 Task: Navigate from Sacramento to Lake Tahoe with real-time traffic updates.
Action: Mouse moved to (198, 65)
Screenshot: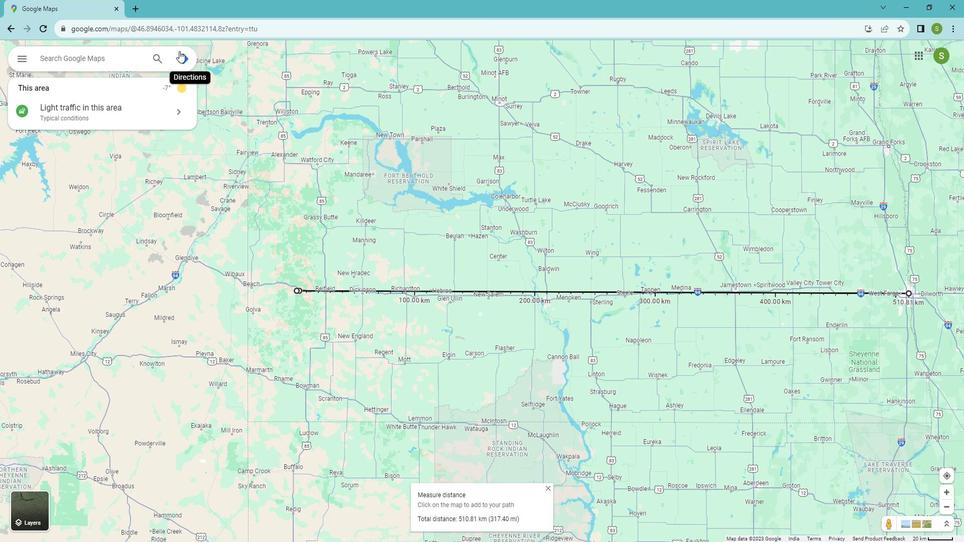 
Action: Mouse pressed left at (198, 65)
Screenshot: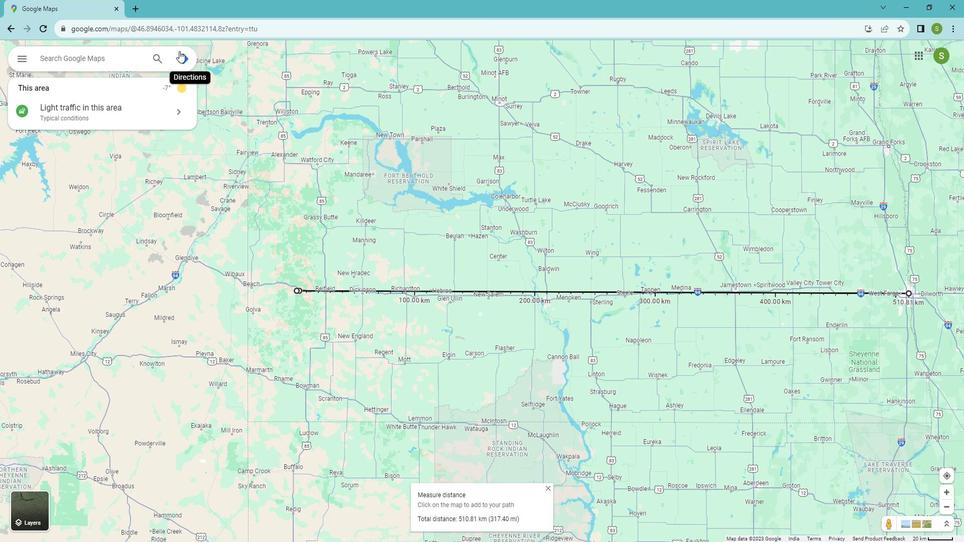 
Action: Mouse moved to (145, 104)
Screenshot: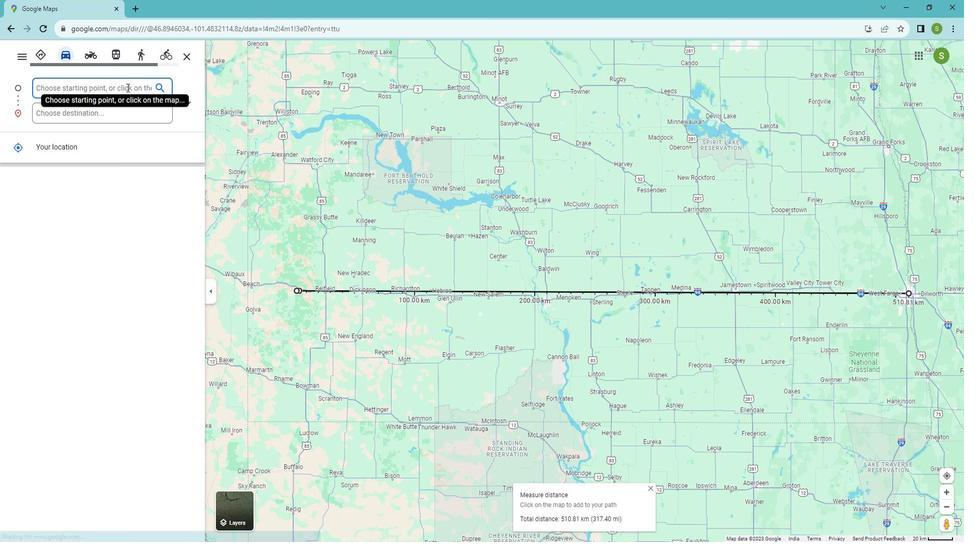 
Action: Mouse pressed left at (145, 104)
Screenshot: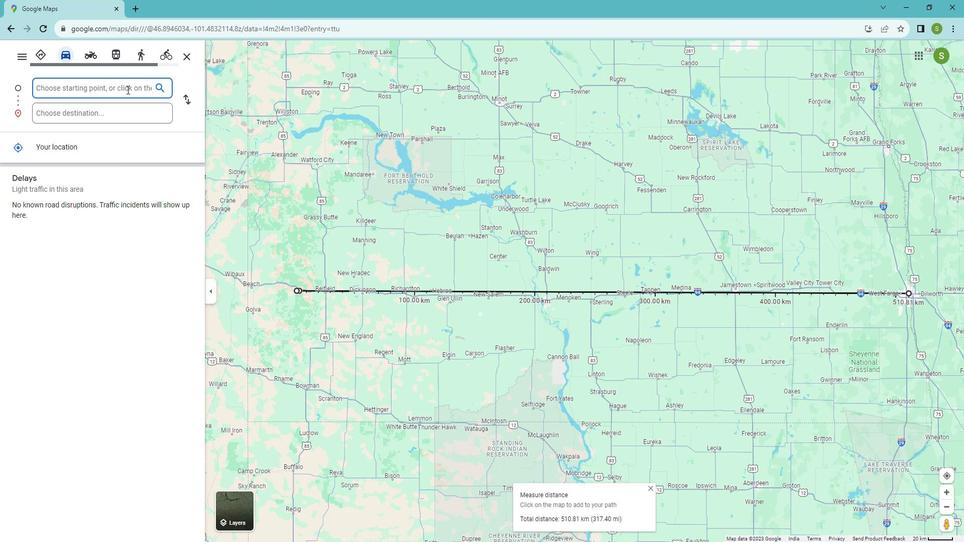 
Action: Key pressed <Key.shift><Key.shift>Sacramento
Screenshot: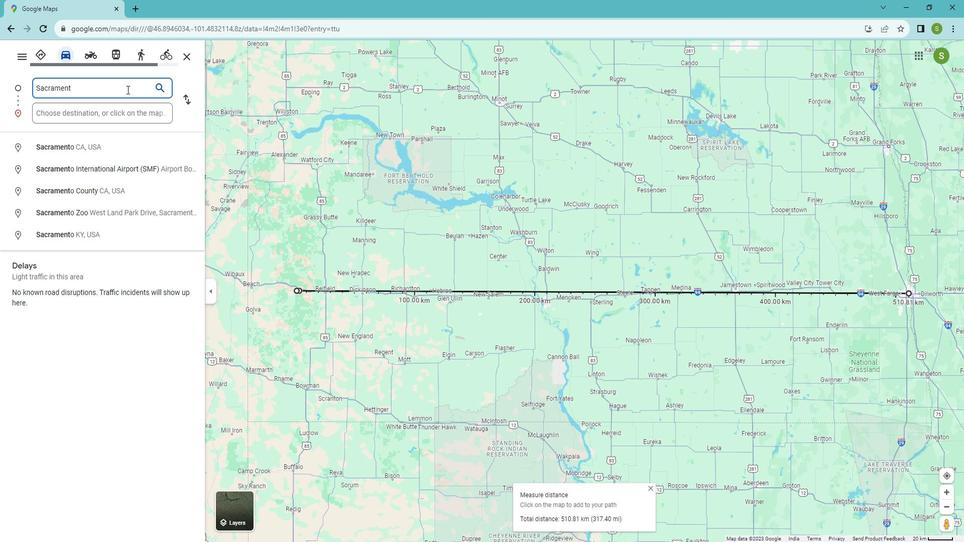 
Action: Mouse moved to (130, 125)
Screenshot: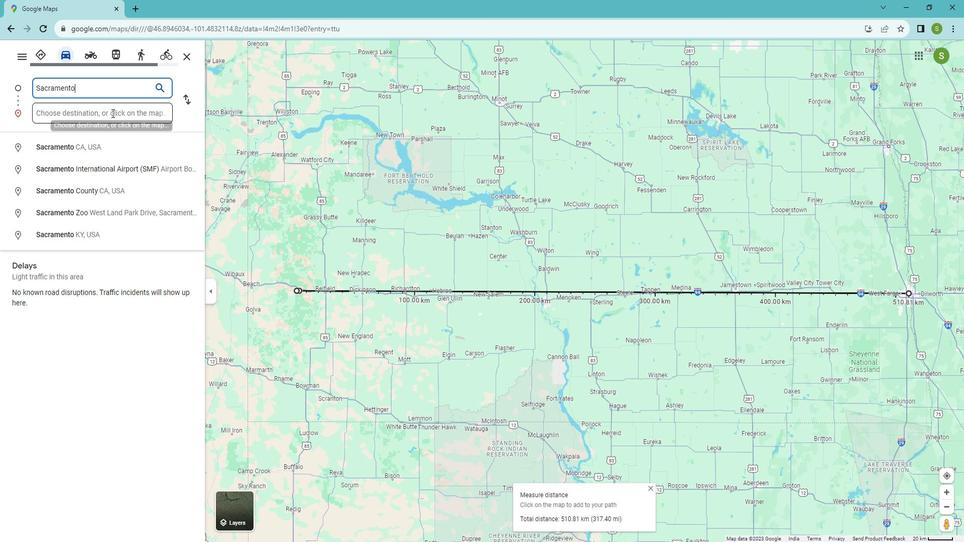 
Action: Mouse pressed left at (130, 125)
Screenshot: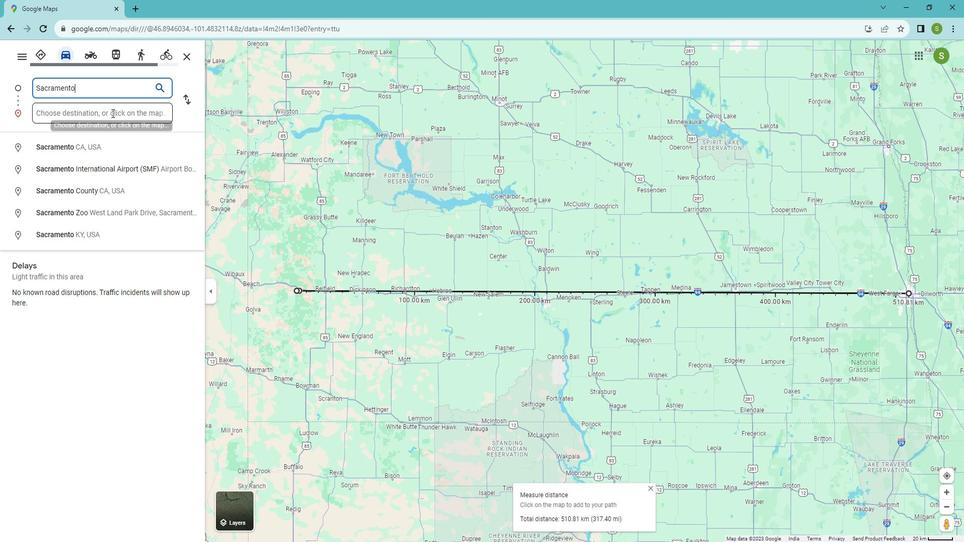 
Action: Key pressed <Key.shift>Lake<Key.space><Key.shift>Tahoe<Key.space>with<Key.space>real-time<Key.backspace><Key.backspace><Key.backspace><Key.backspace><Key.backspace><Key.backspace><Key.backspace><Key.backspace><Key.backspace><Key.backspace><Key.backspace><Key.backspace><Key.backspace><Key.backspace><Key.backspace><Key.enter>
Screenshot: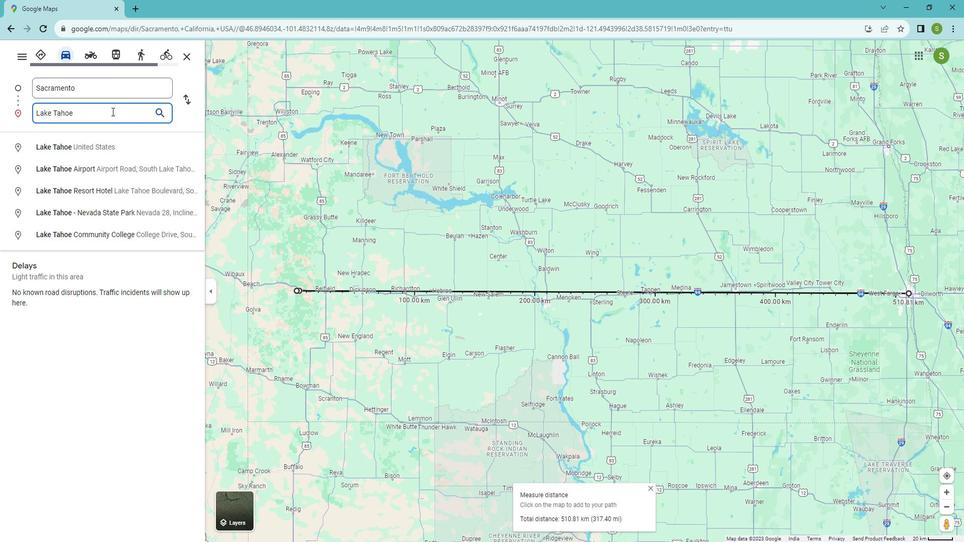 
Action: Mouse moved to (324, 510)
Screenshot: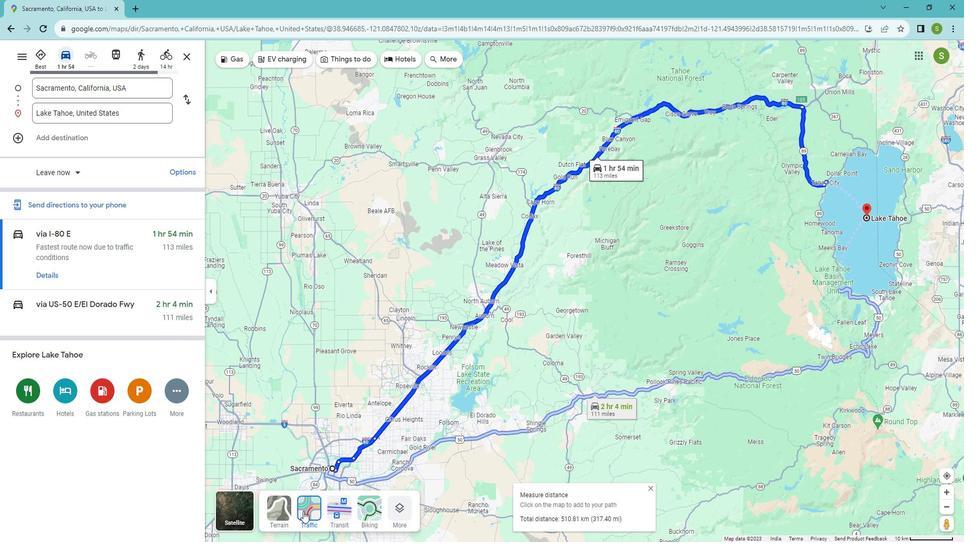 
Action: Mouse pressed left at (324, 510)
Screenshot: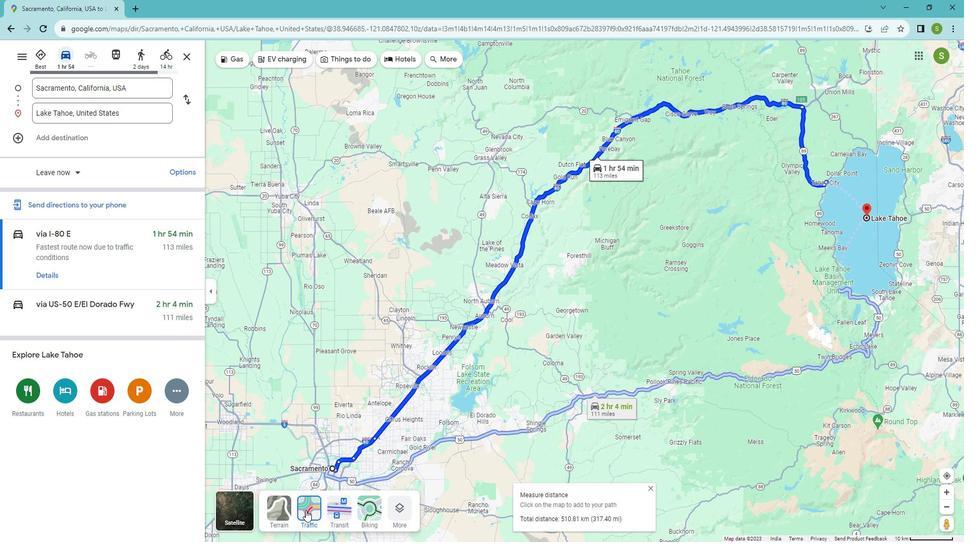 
Action: Mouse moved to (565, 473)
Screenshot: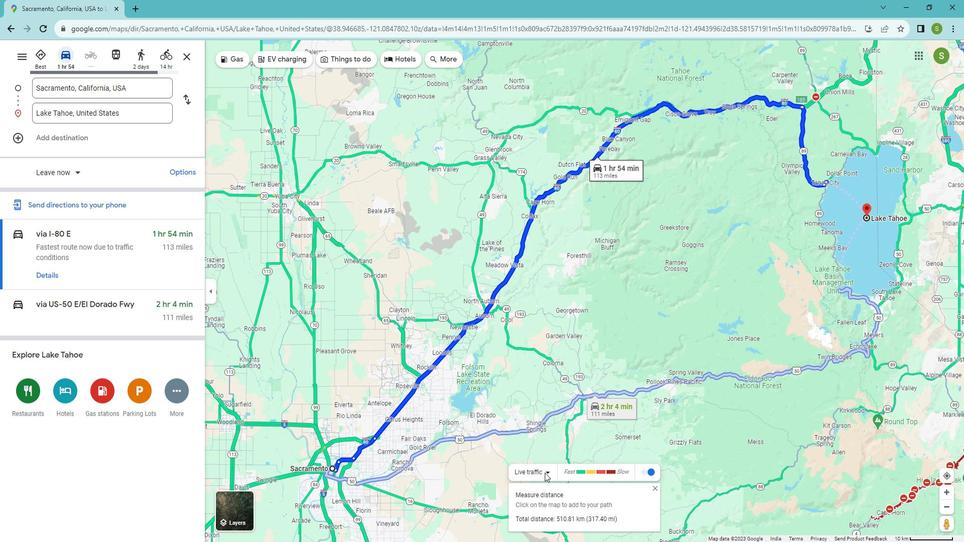 
Action: Mouse pressed left at (565, 473)
Screenshot: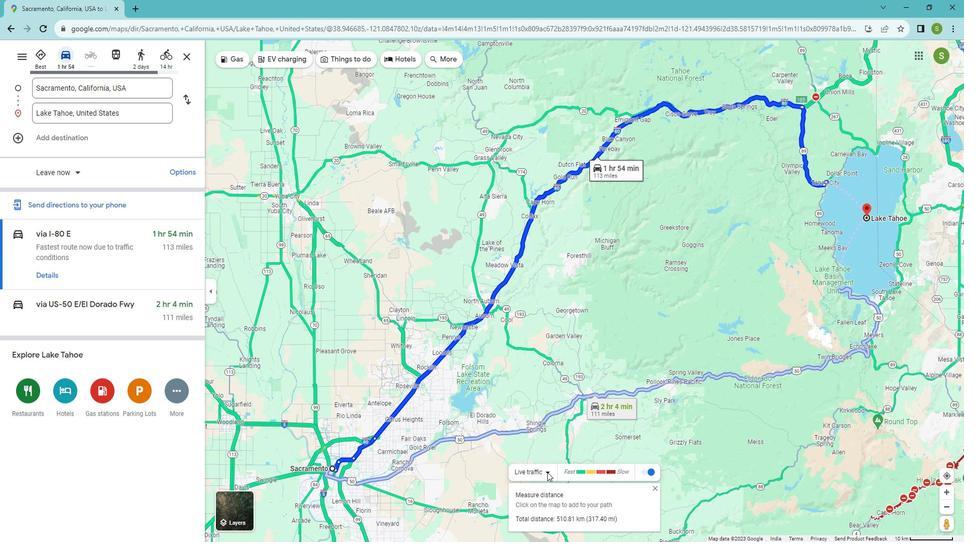 
Action: Mouse moved to (566, 484)
Screenshot: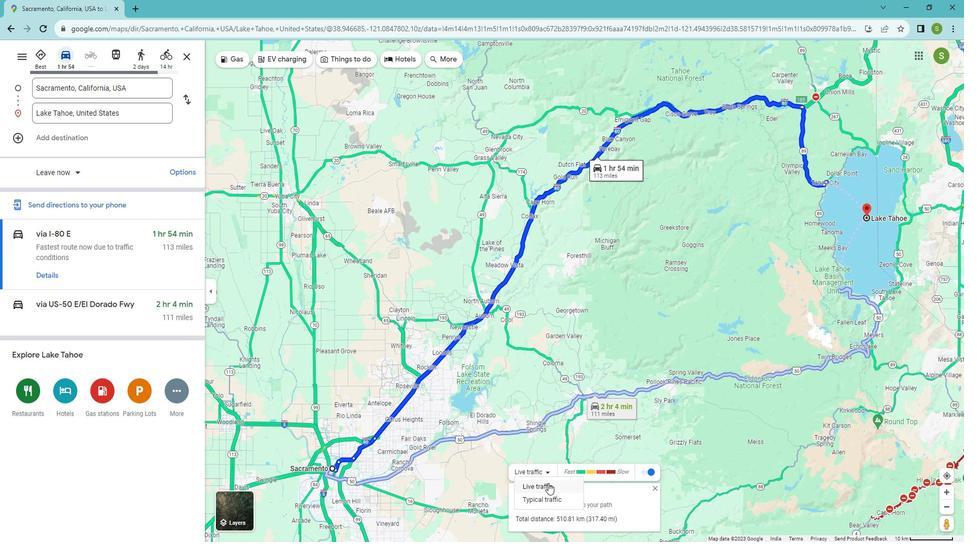 
Action: Mouse pressed left at (566, 484)
Screenshot: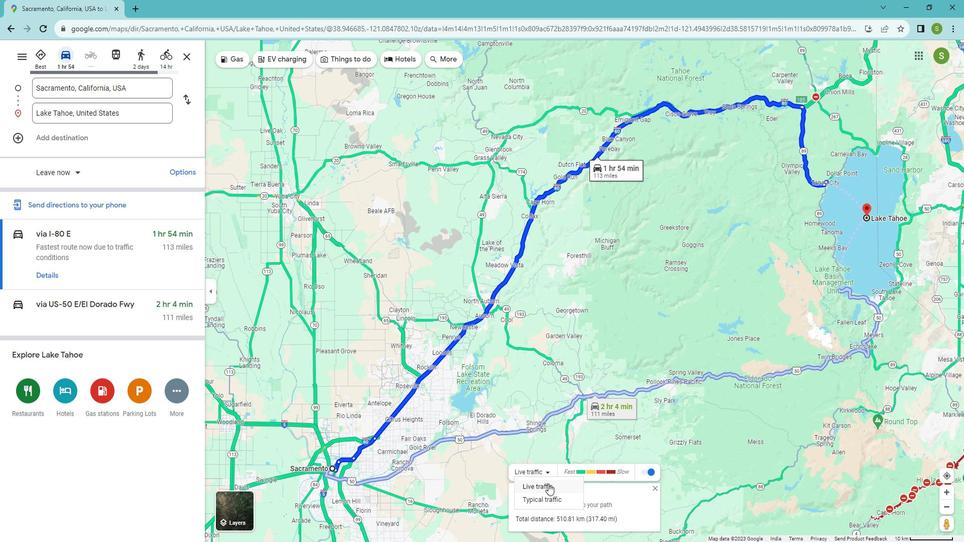 
Action: Mouse moved to (524, 339)
Screenshot: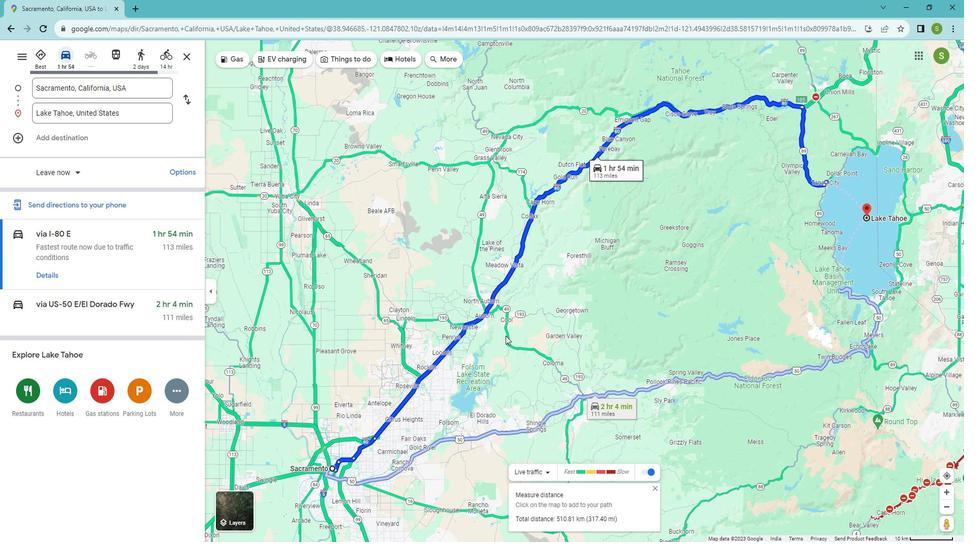 
Action: Mouse pressed left at (524, 339)
Screenshot: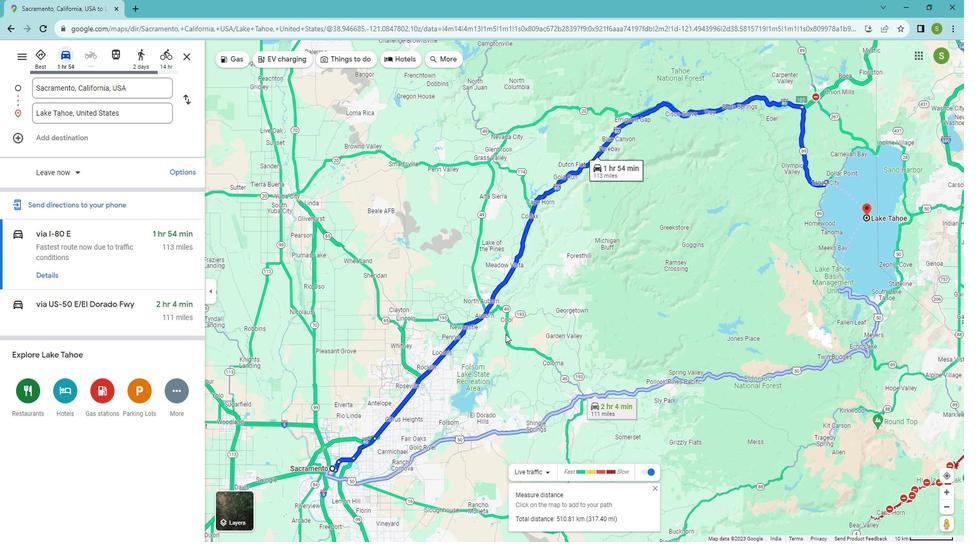 
Action: Mouse moved to (477, 330)
Screenshot: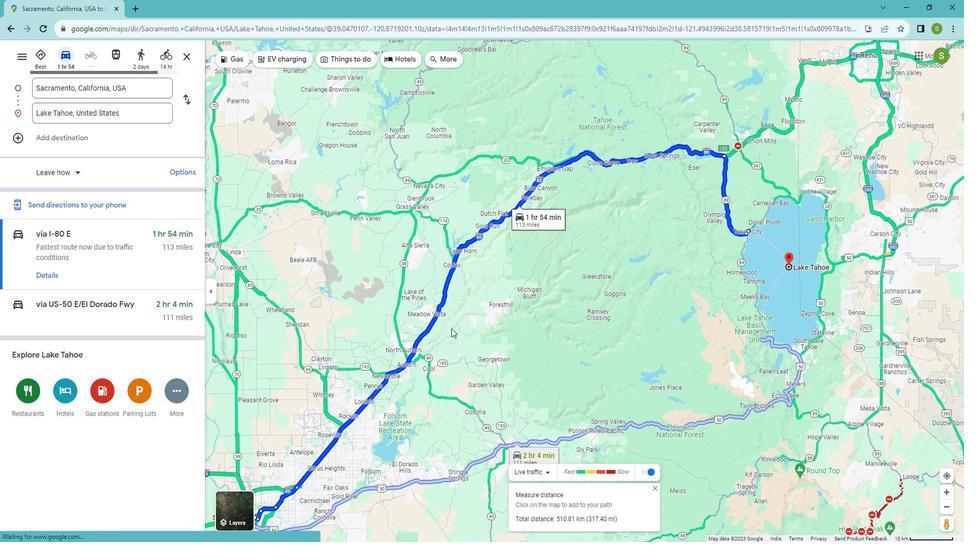 
Action: Mouse pressed left at (477, 330)
Screenshot: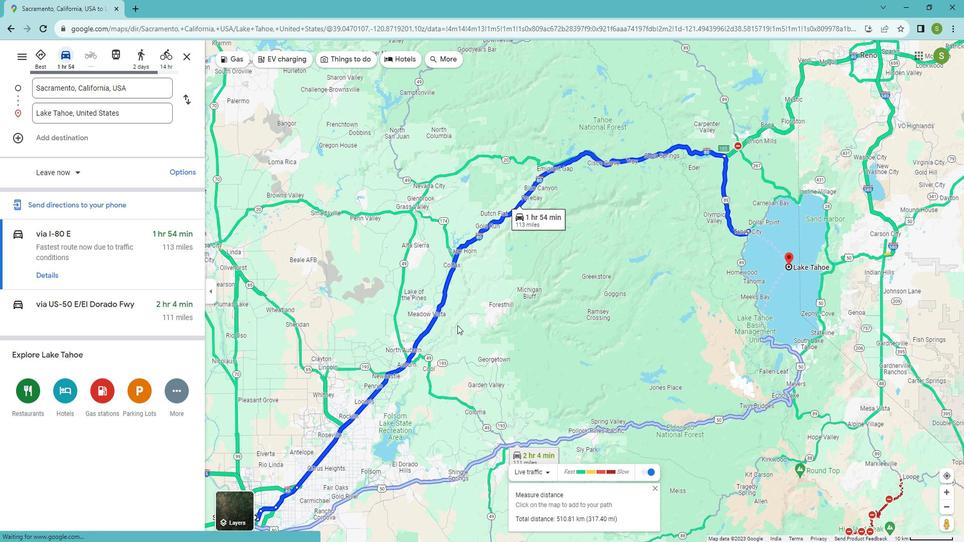
Action: Mouse moved to (439, 232)
Screenshot: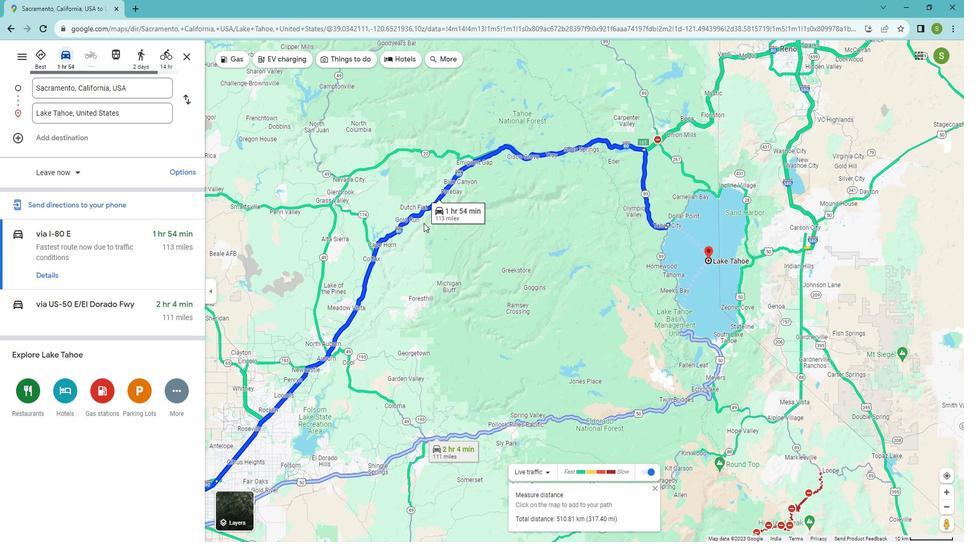 
Action: Mouse pressed right at (439, 232)
Screenshot: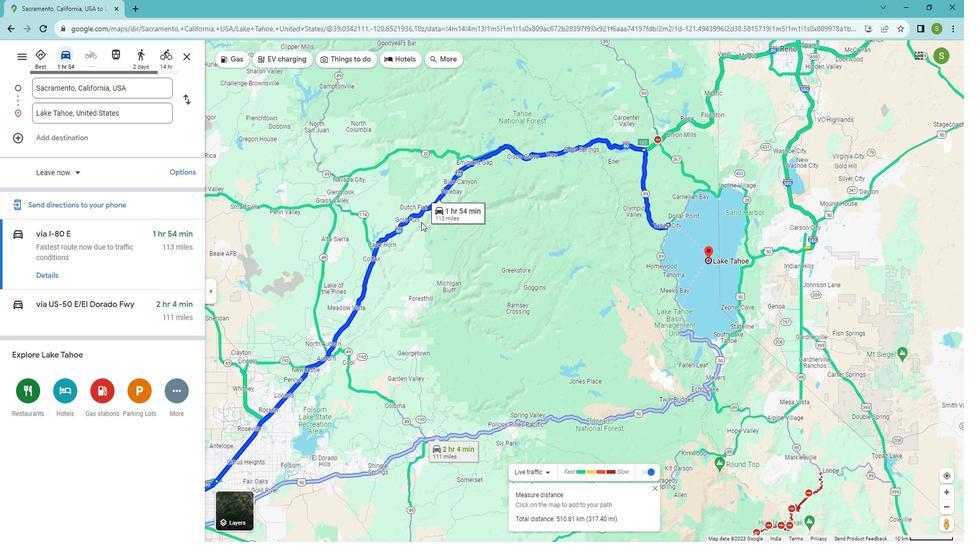 
Action: Mouse moved to (463, 329)
Screenshot: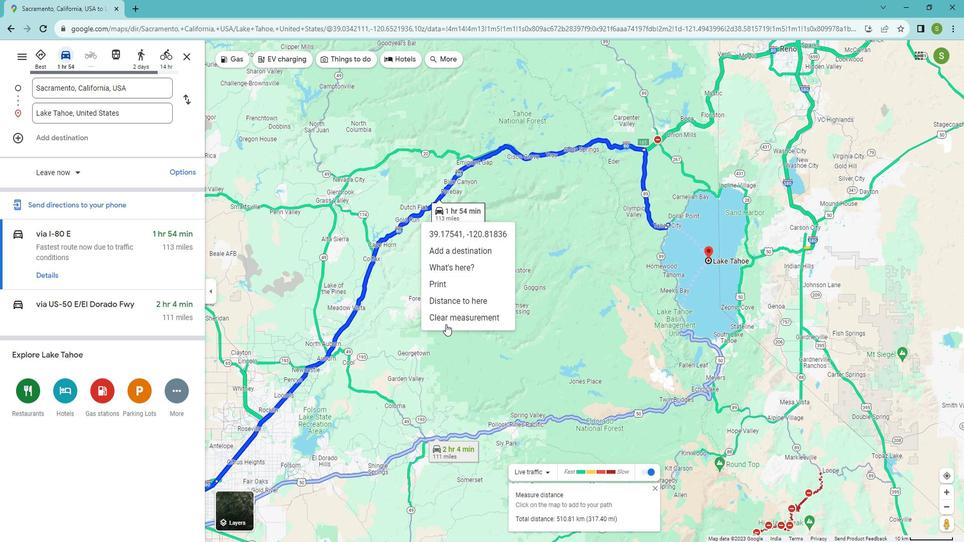 
Action: Mouse pressed left at (463, 329)
Screenshot: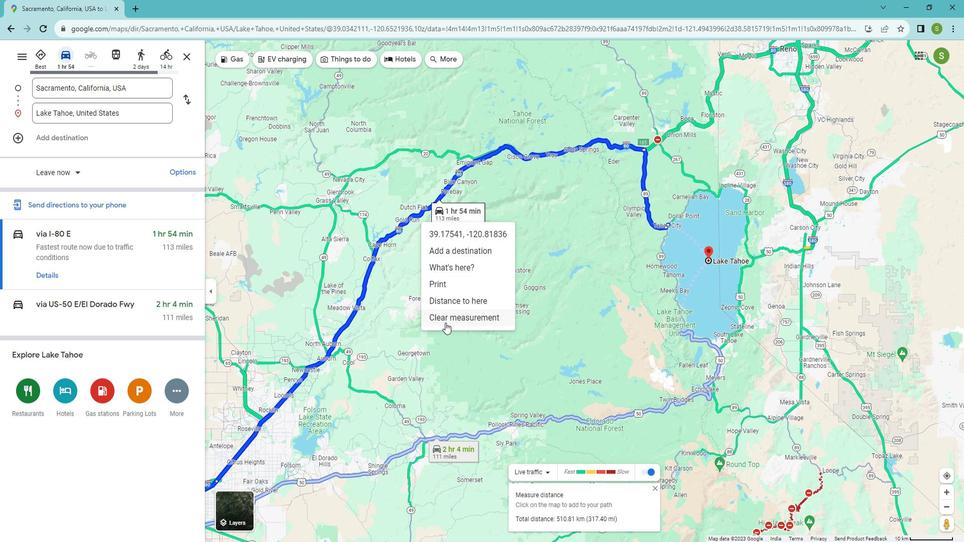 
Action: Mouse moved to (418, 252)
Screenshot: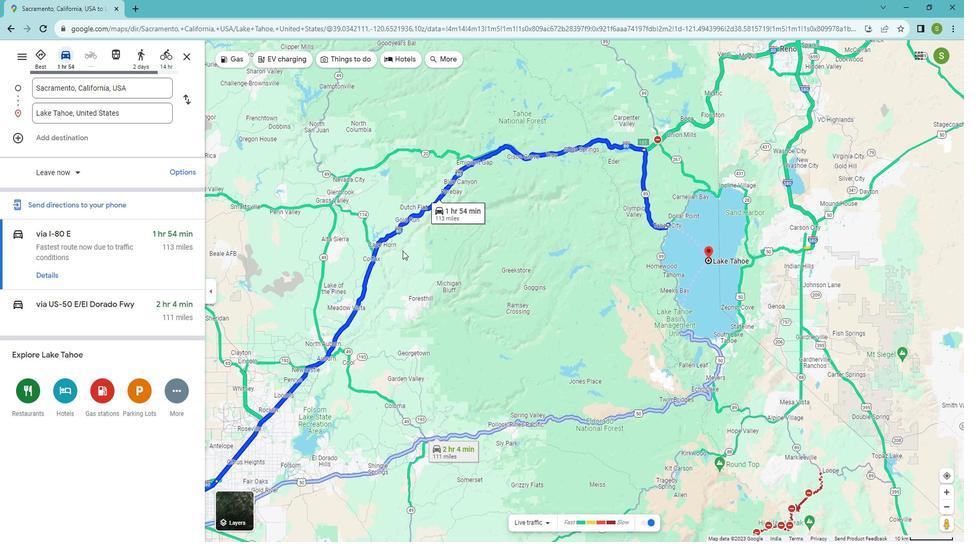
Action: Mouse pressed left at (418, 252)
Screenshot: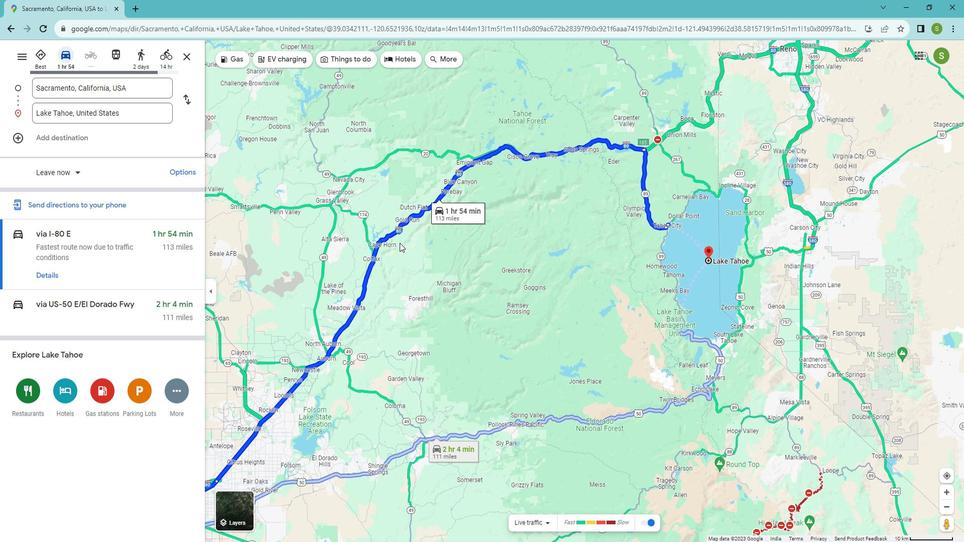 
Action: Mouse moved to (565, 521)
Screenshot: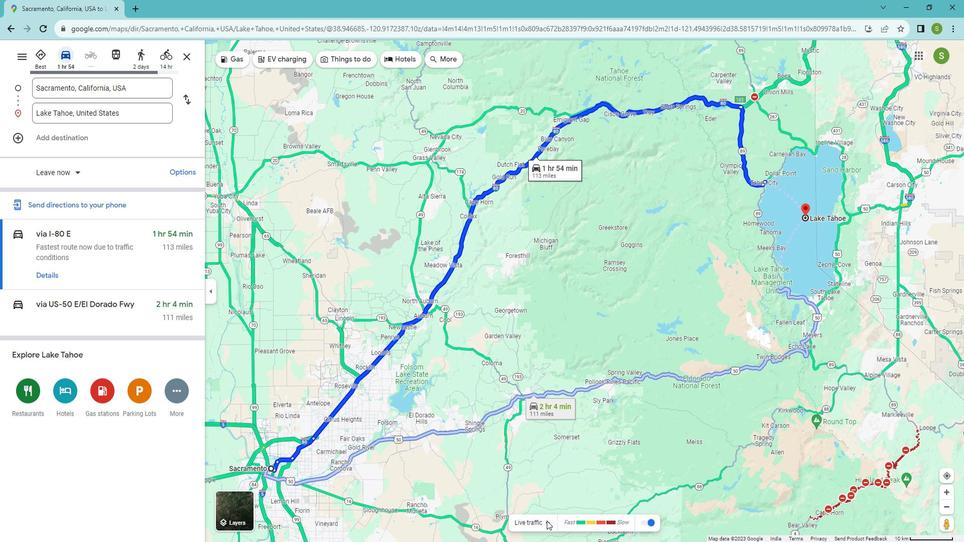 
Action: Mouse pressed left at (565, 521)
Screenshot: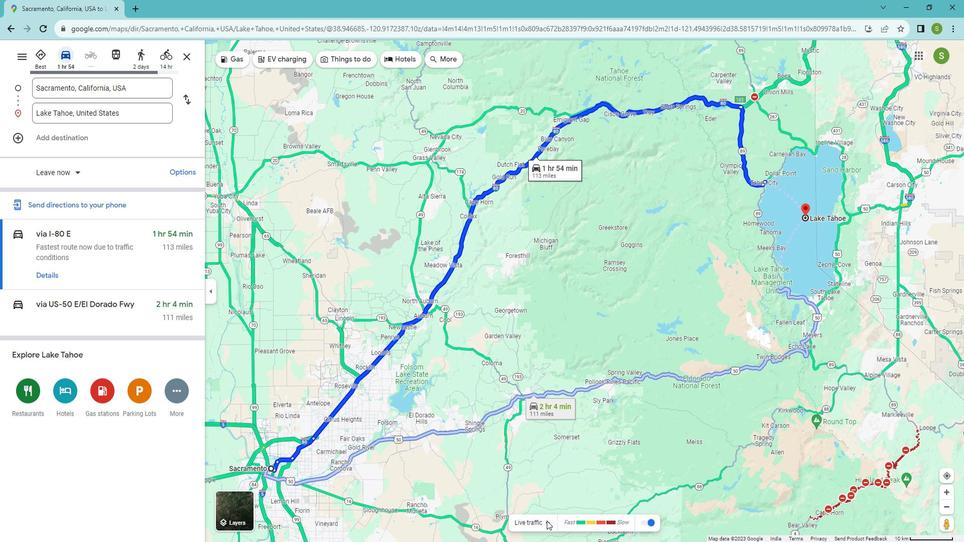 
Action: Mouse moved to (565, 506)
Screenshot: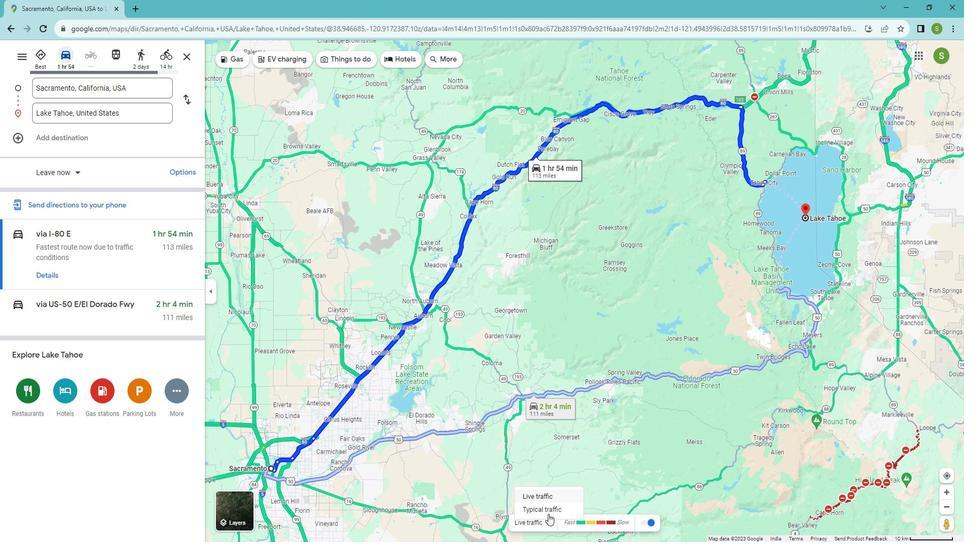 
Action: Mouse pressed left at (565, 506)
Screenshot: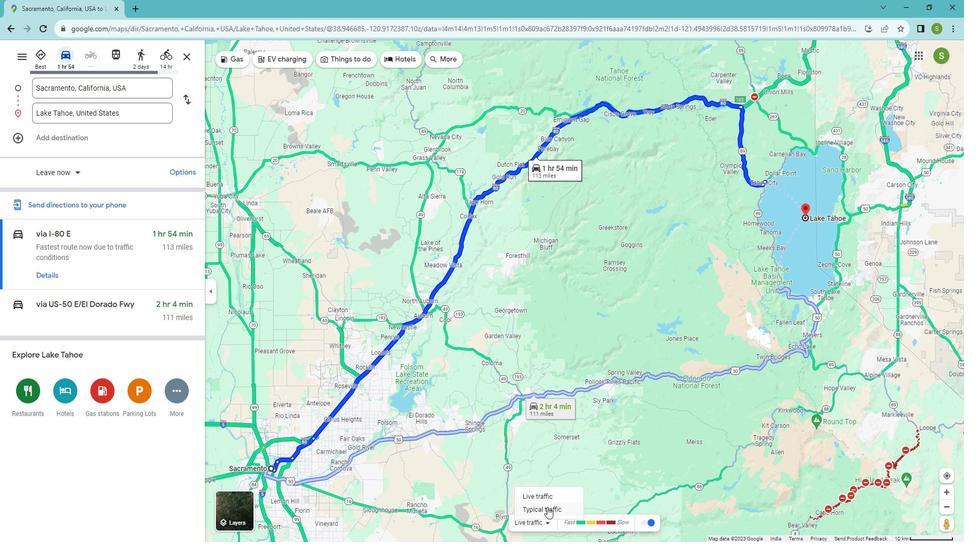 
Action: Mouse moved to (488, 297)
Screenshot: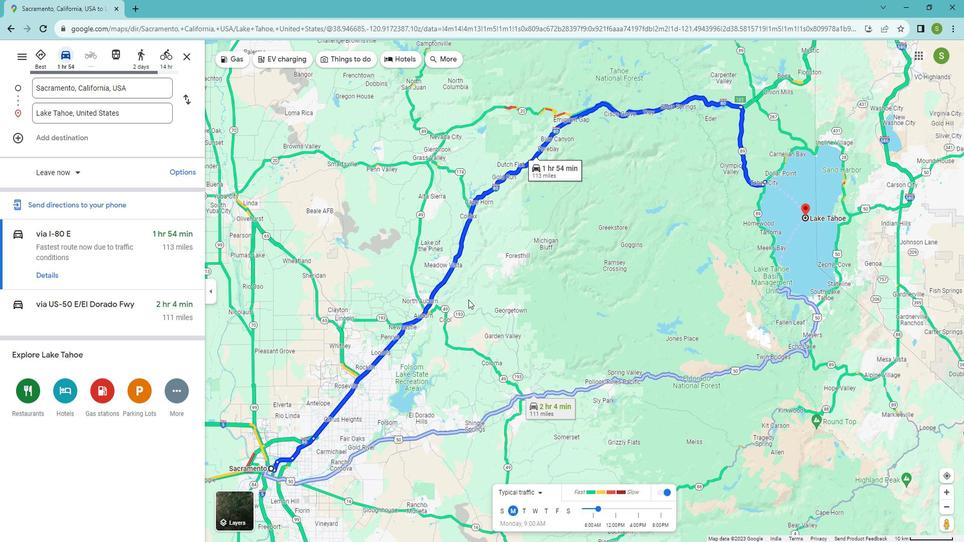 
Action: Mouse pressed left at (488, 297)
Screenshot: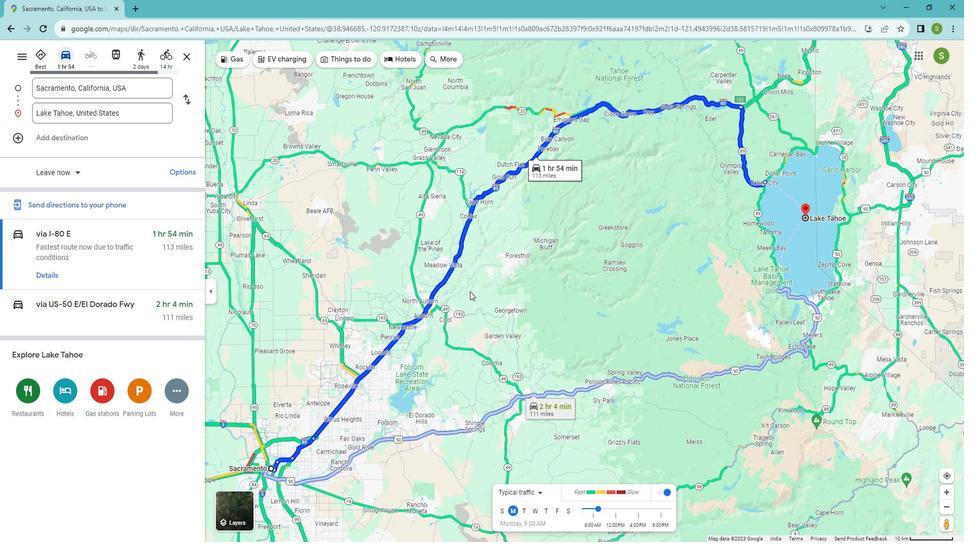 
Action: Mouse moved to (455, 361)
Screenshot: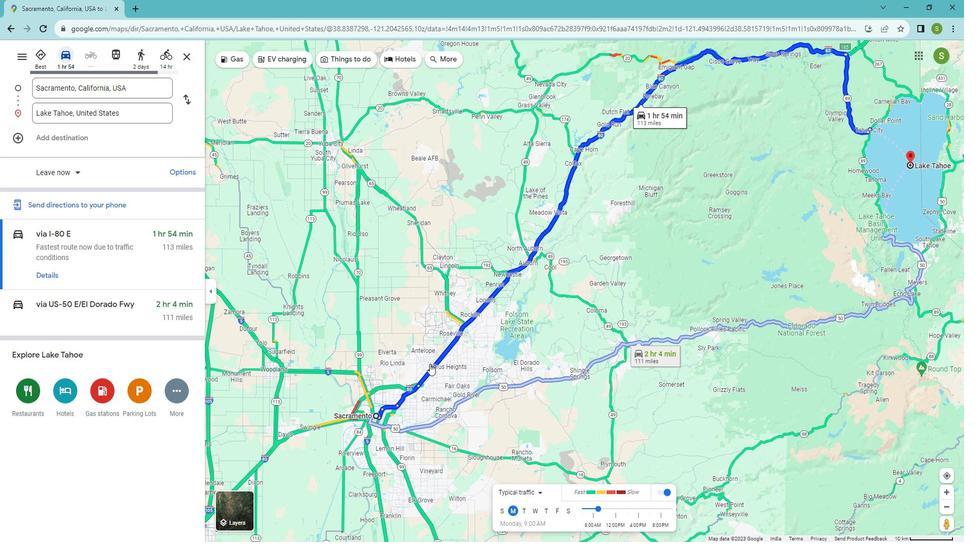 
Action: Mouse pressed left at (455, 361)
Screenshot: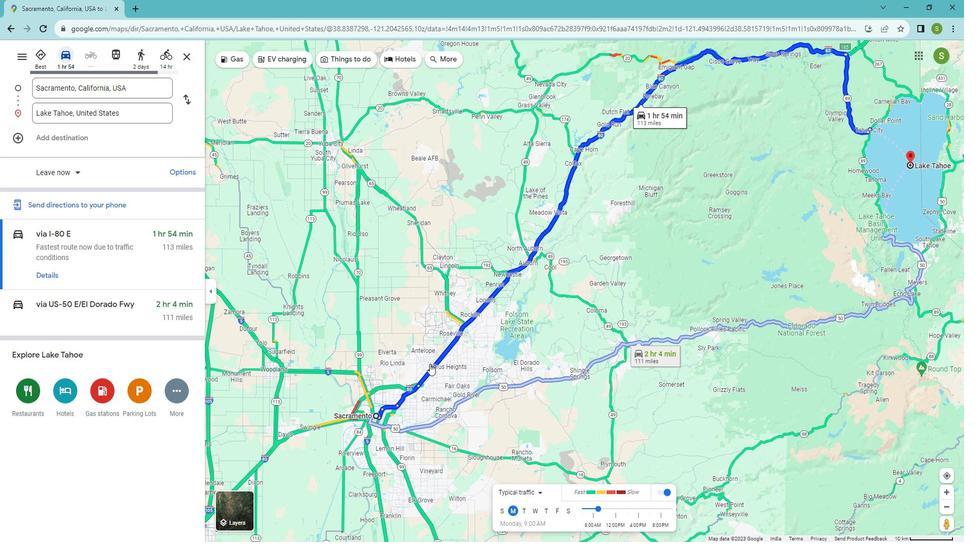 
Action: Mouse moved to (59, 281)
Screenshot: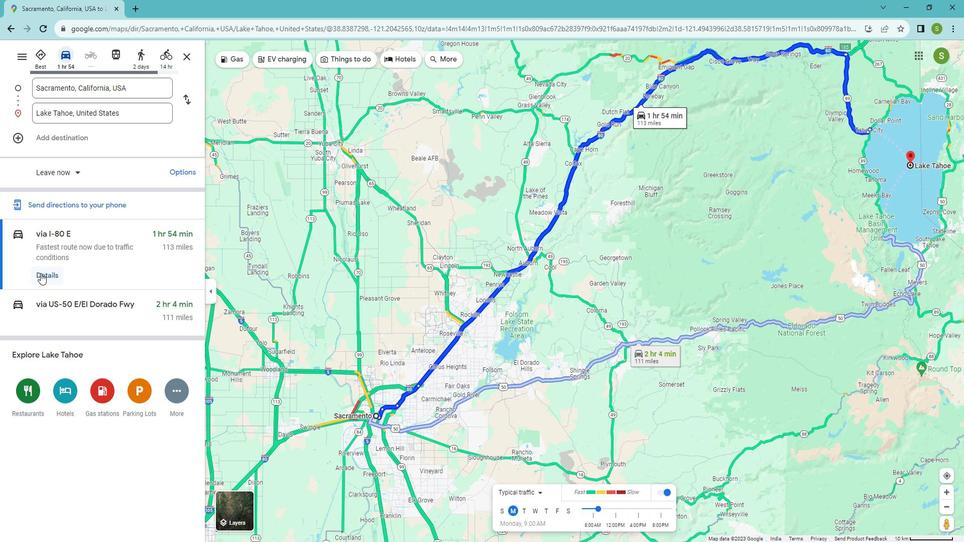 
Action: Mouse pressed left at (59, 281)
Screenshot: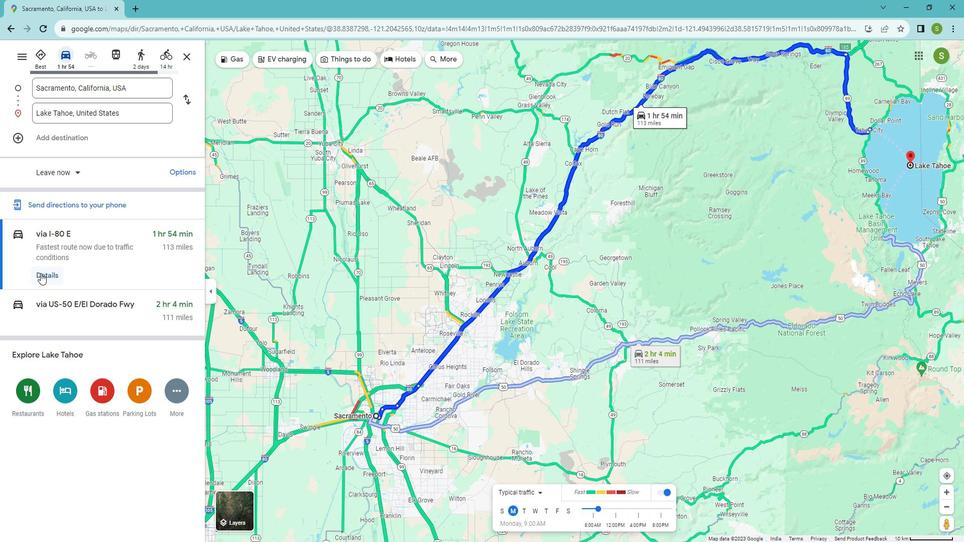 
Action: Mouse moved to (54, 197)
Screenshot: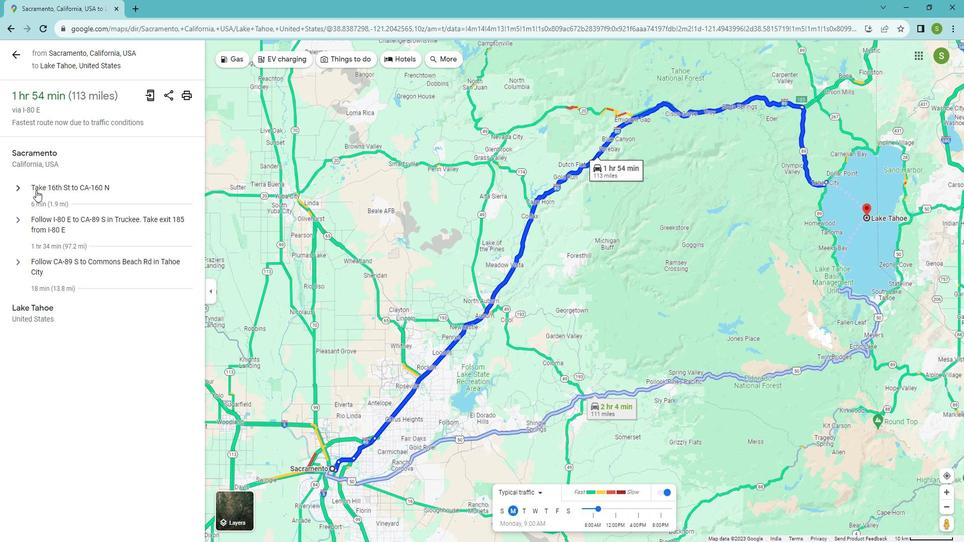 
Action: Mouse pressed left at (54, 197)
Screenshot: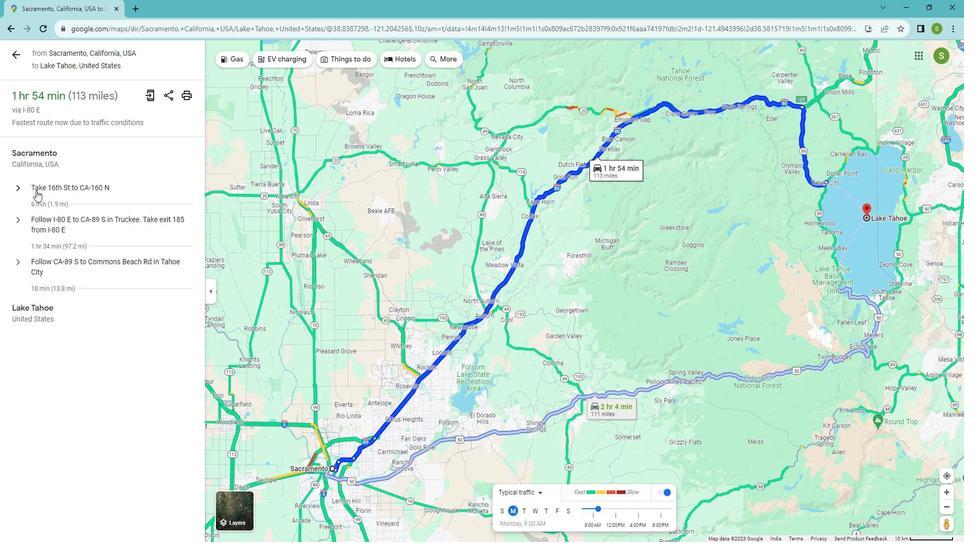 
Action: Mouse moved to (69, 328)
Screenshot: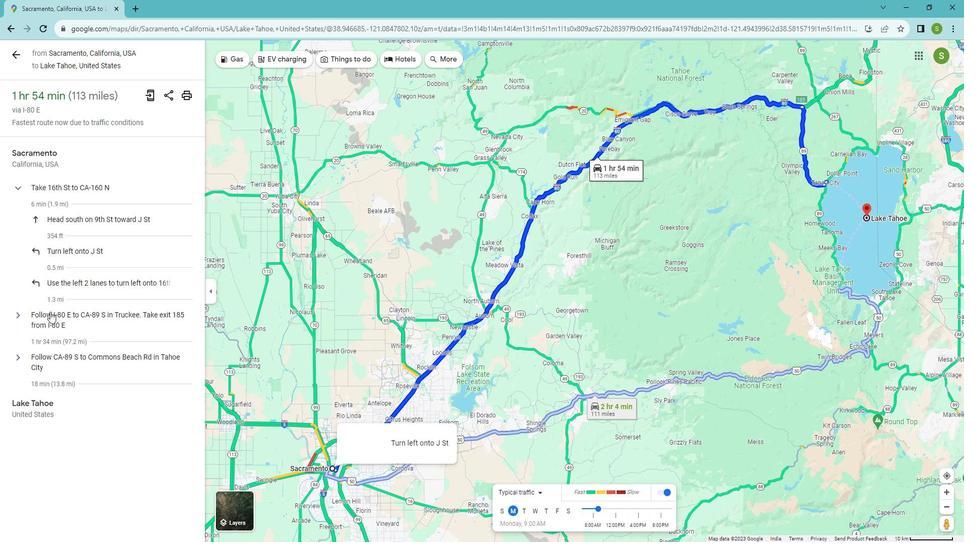 
Action: Mouse pressed left at (69, 328)
Screenshot: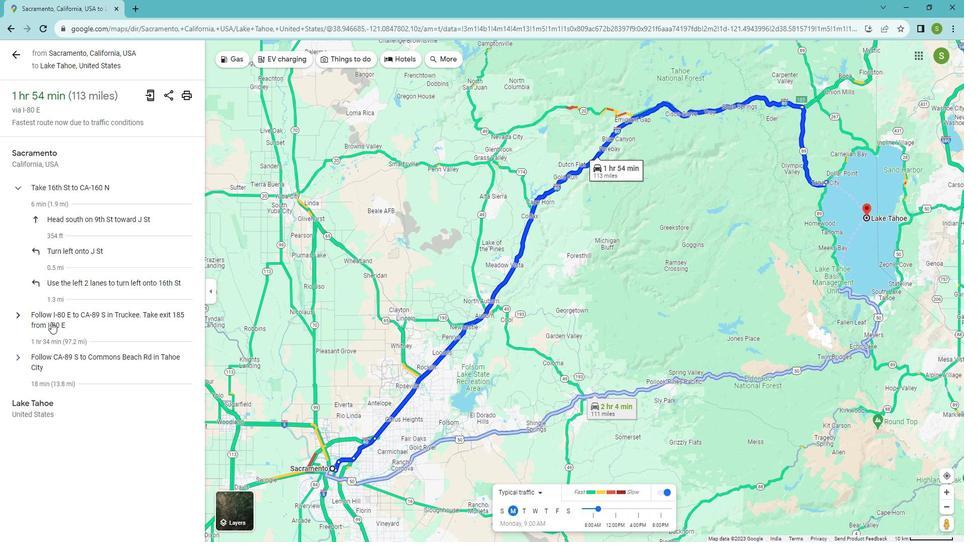 
Action: Mouse moved to (66, 518)
Screenshot: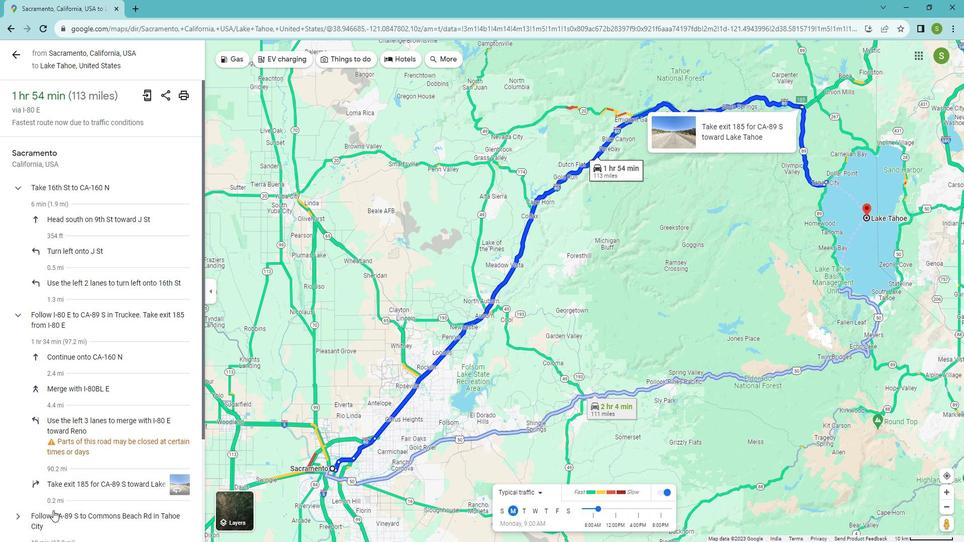 
Action: Mouse pressed left at (66, 518)
Screenshot: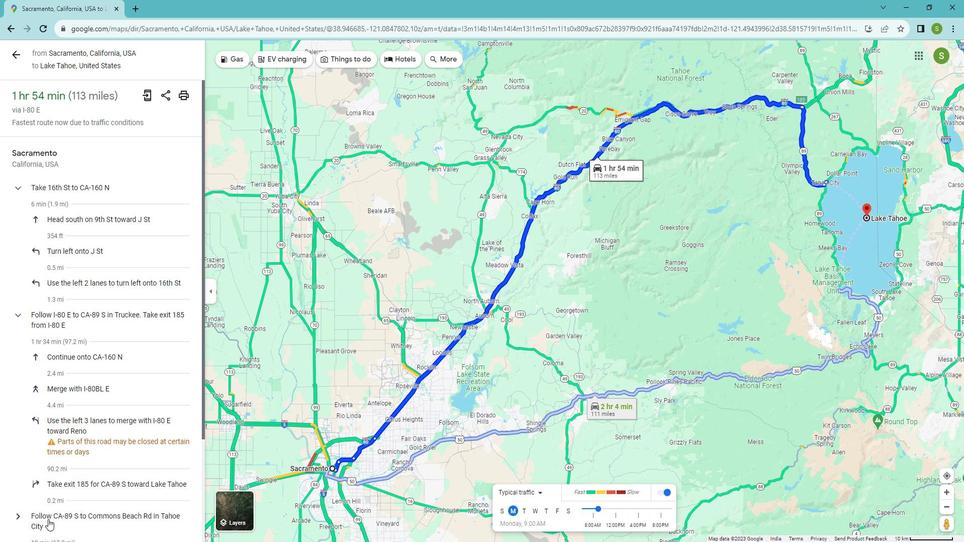 
Action: Mouse moved to (77, 230)
Screenshot: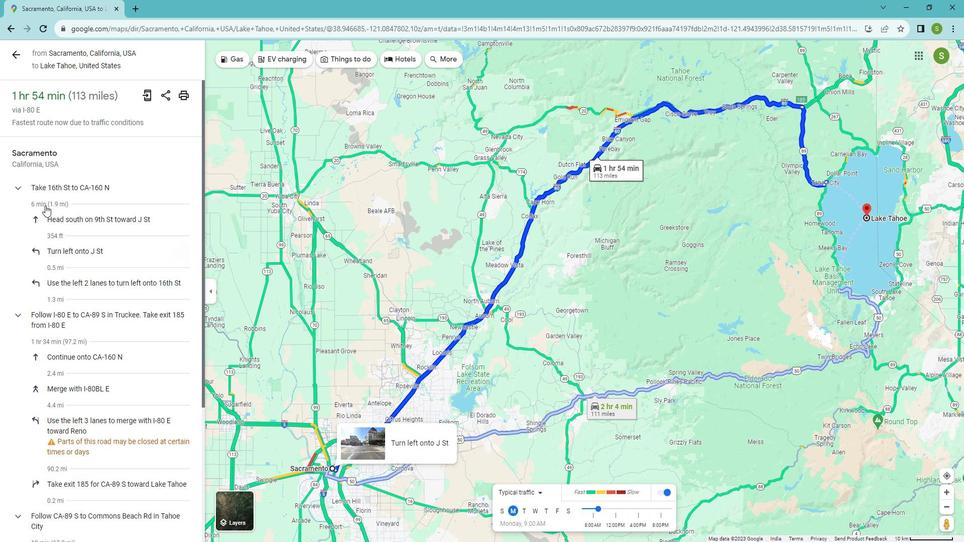 
Action: Mouse pressed left at (77, 230)
Screenshot: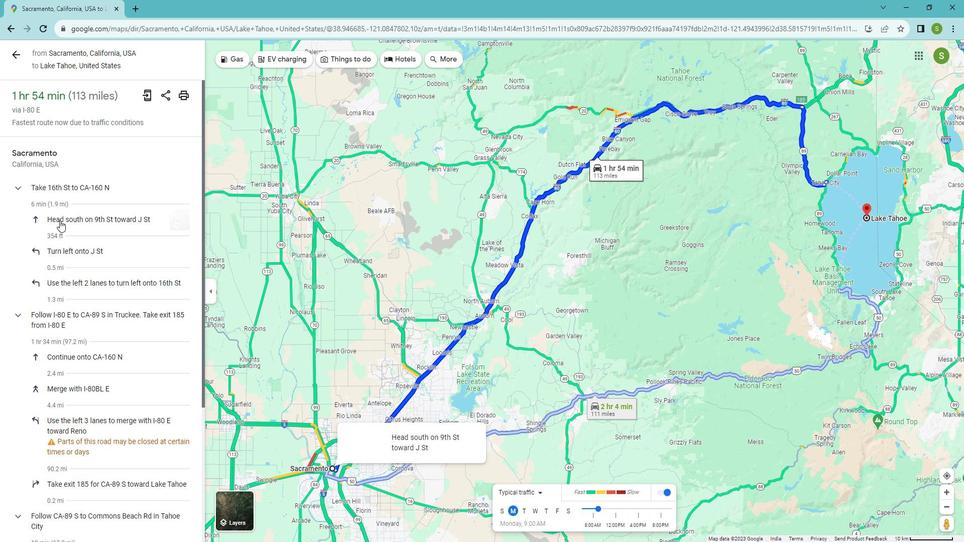 
Action: Mouse moved to (578, 379)
Screenshot: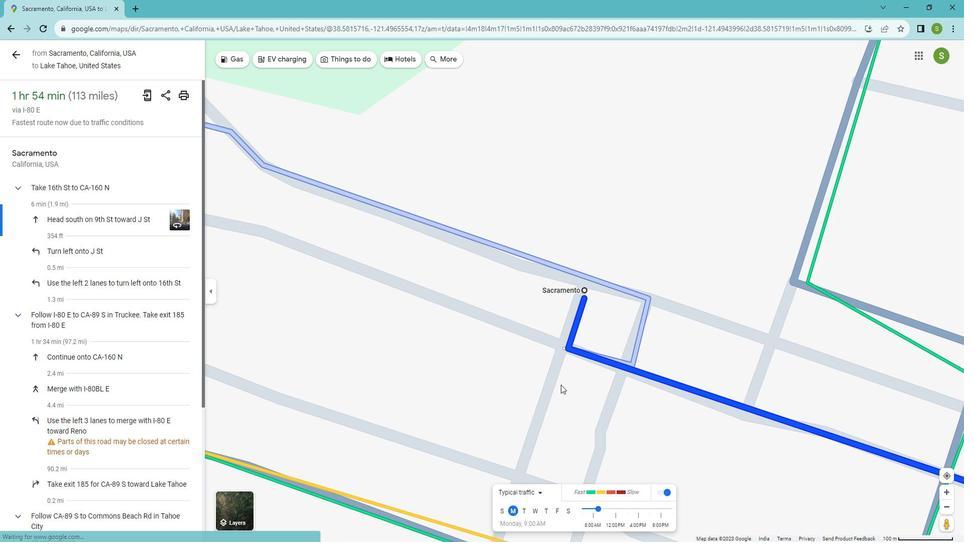 
Action: Mouse pressed left at (578, 379)
Screenshot: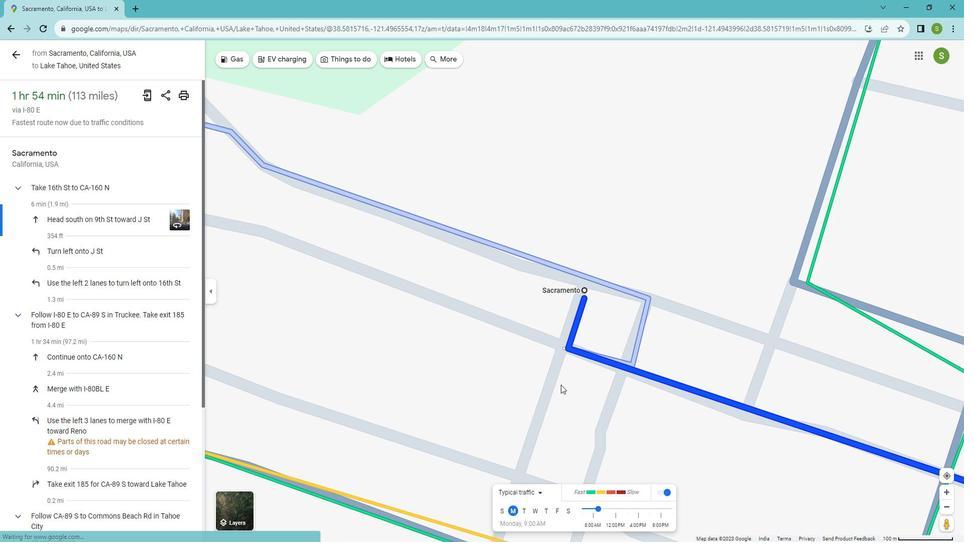 
Action: Mouse moved to (561, 493)
Screenshot: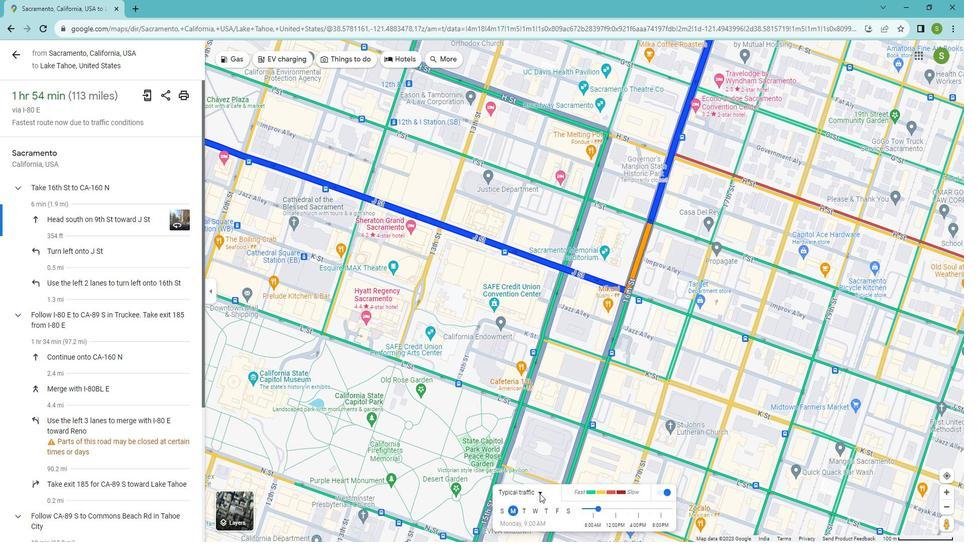 
Action: Mouse pressed left at (561, 493)
Screenshot: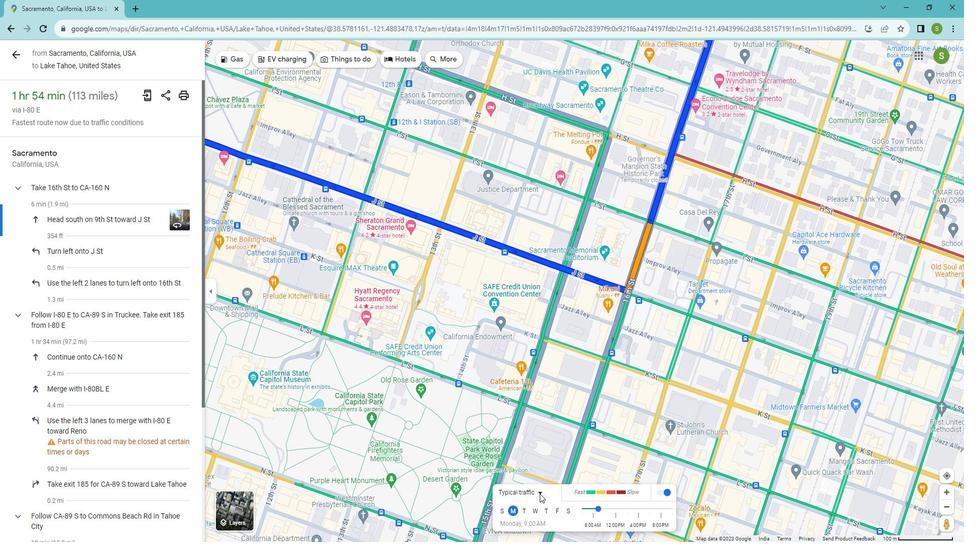 
Action: Mouse moved to (539, 508)
Screenshot: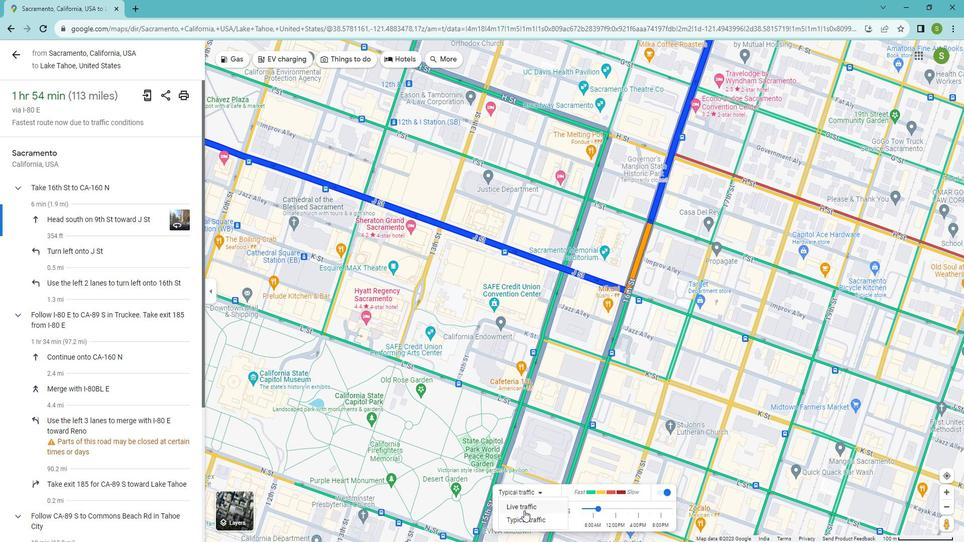 
Action: Mouse pressed left at (539, 508)
Screenshot: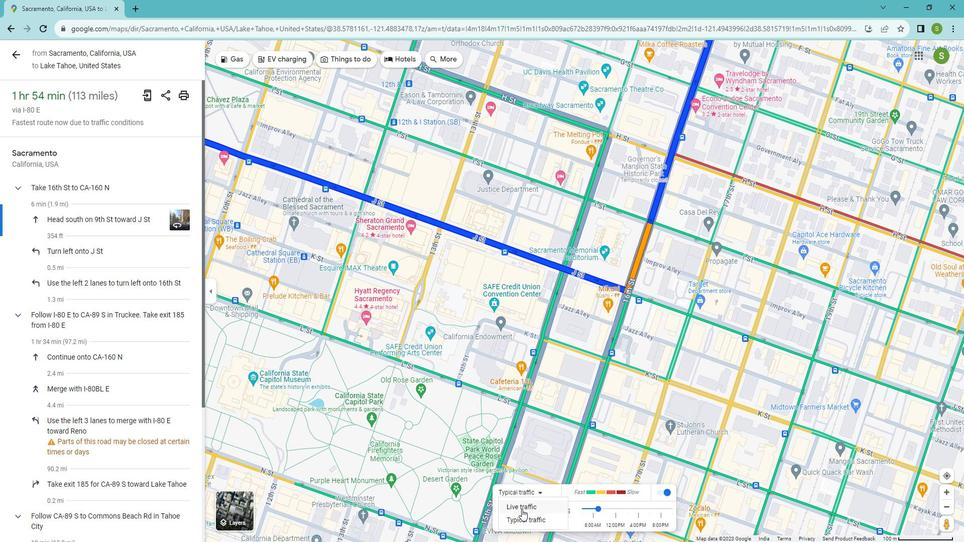 
Action: Mouse moved to (585, 348)
Screenshot: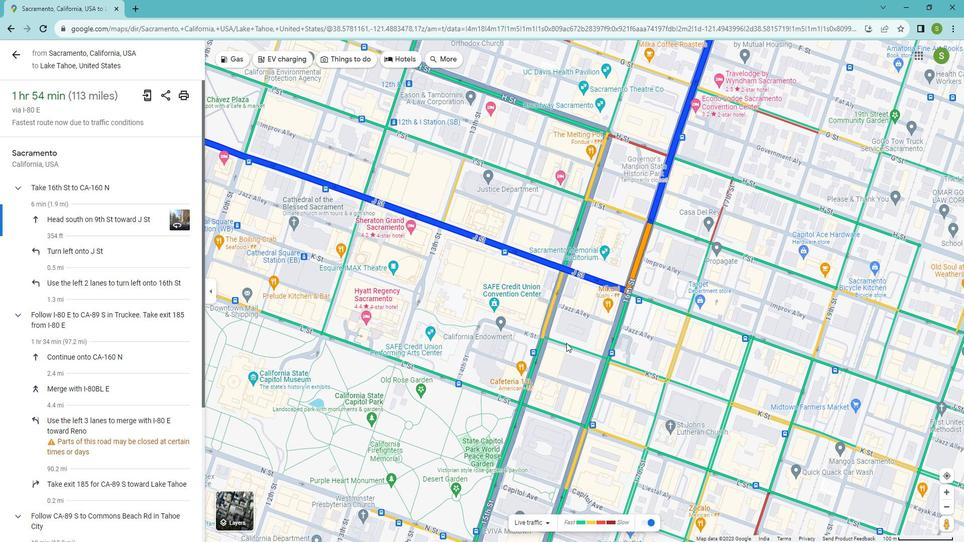 
Action: Mouse pressed left at (585, 348)
Screenshot: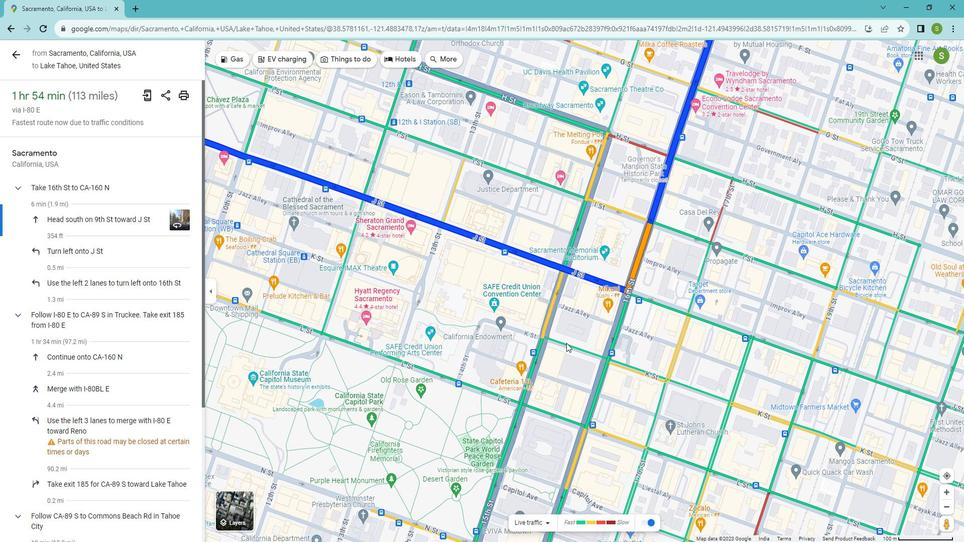 
Action: Mouse moved to (600, 336)
Screenshot: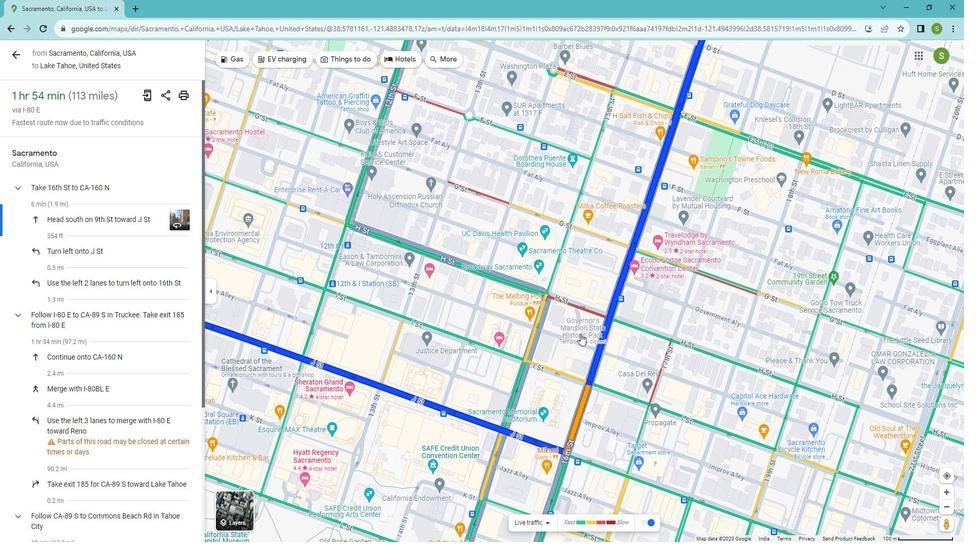 
Action: Mouse pressed left at (600, 336)
Screenshot: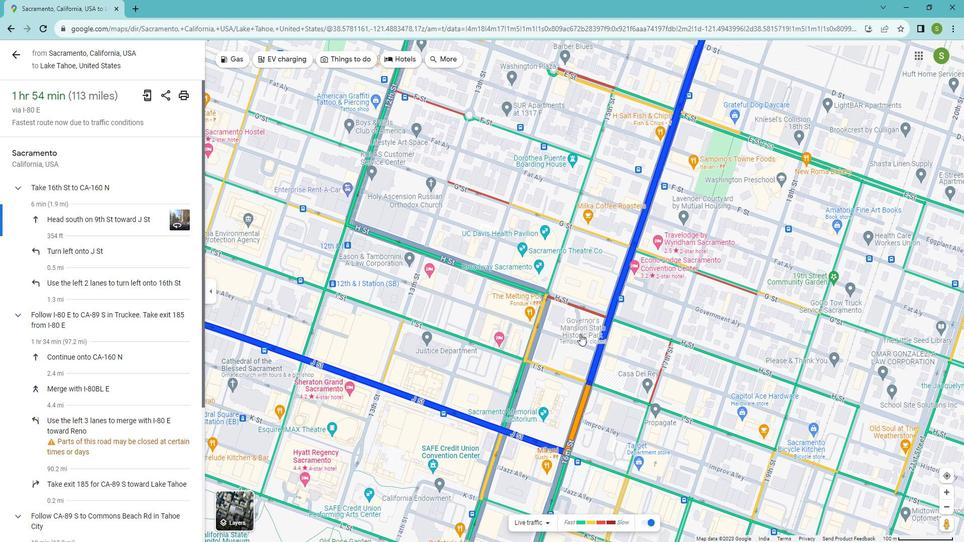 
Action: Mouse moved to (91, 263)
Screenshot: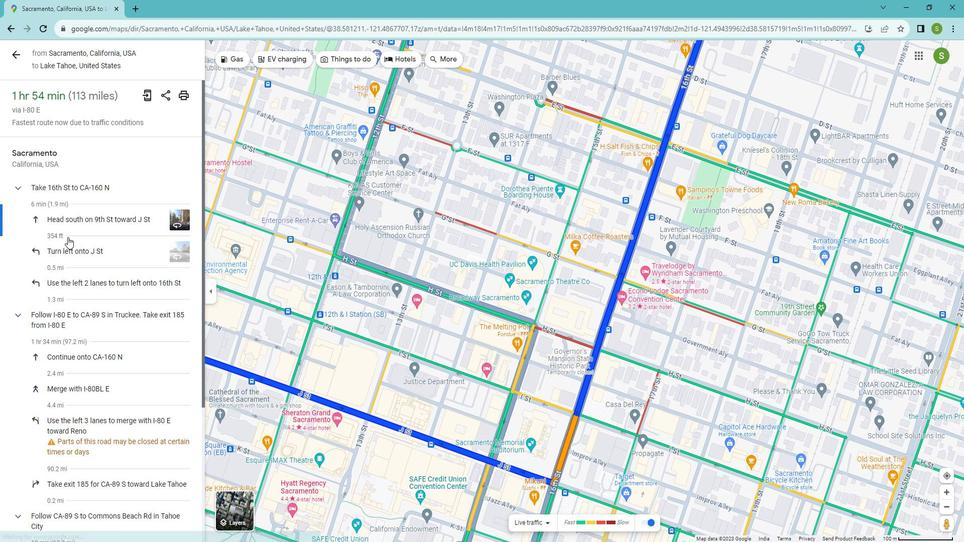 
Action: Mouse pressed left at (91, 263)
Screenshot: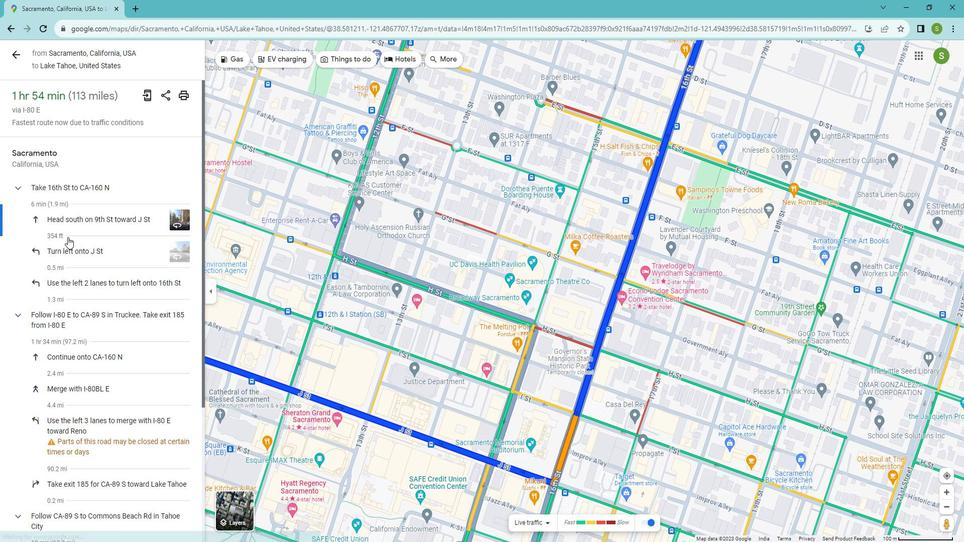 
Action: Mouse moved to (83, 289)
Screenshot: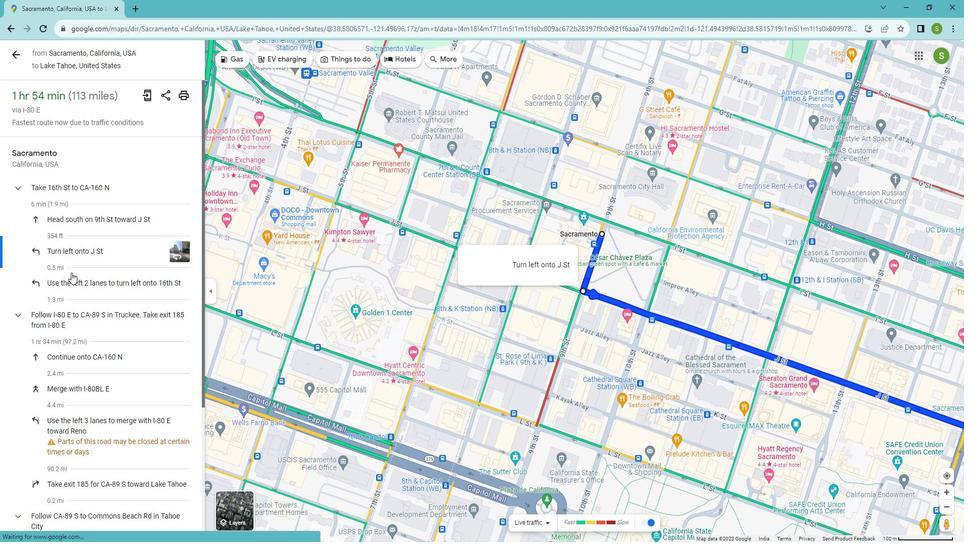 
Action: Mouse pressed left at (83, 289)
Screenshot: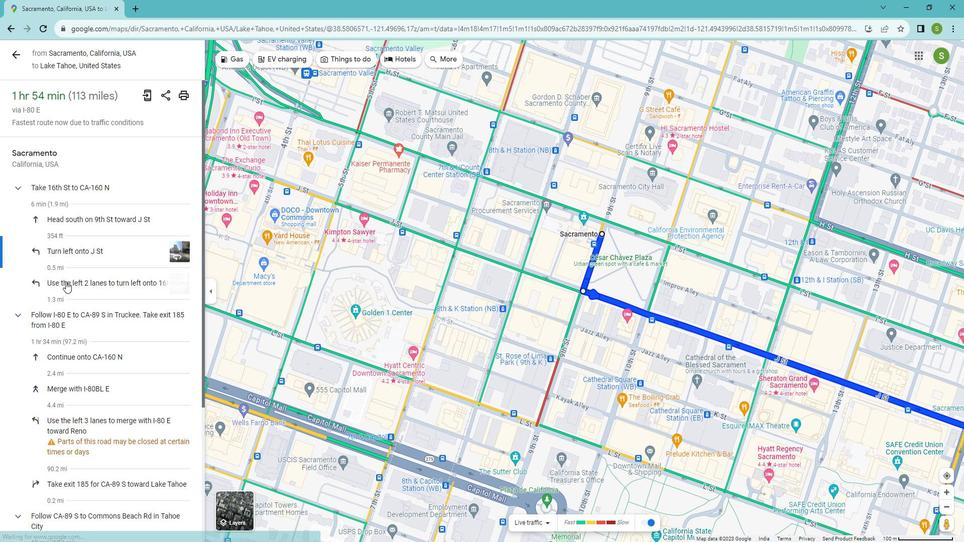 
Action: Mouse moved to (86, 366)
Screenshot: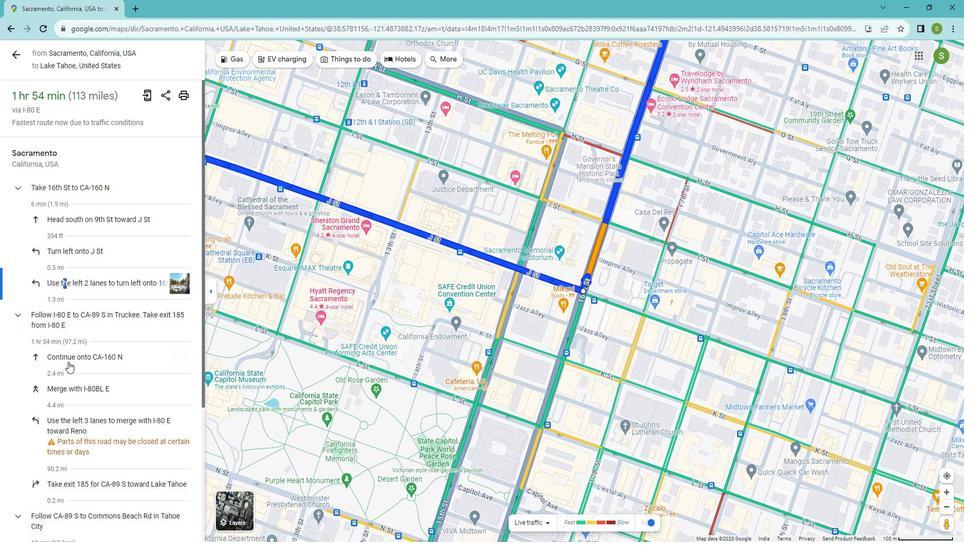 
Action: Mouse pressed left at (86, 366)
Screenshot: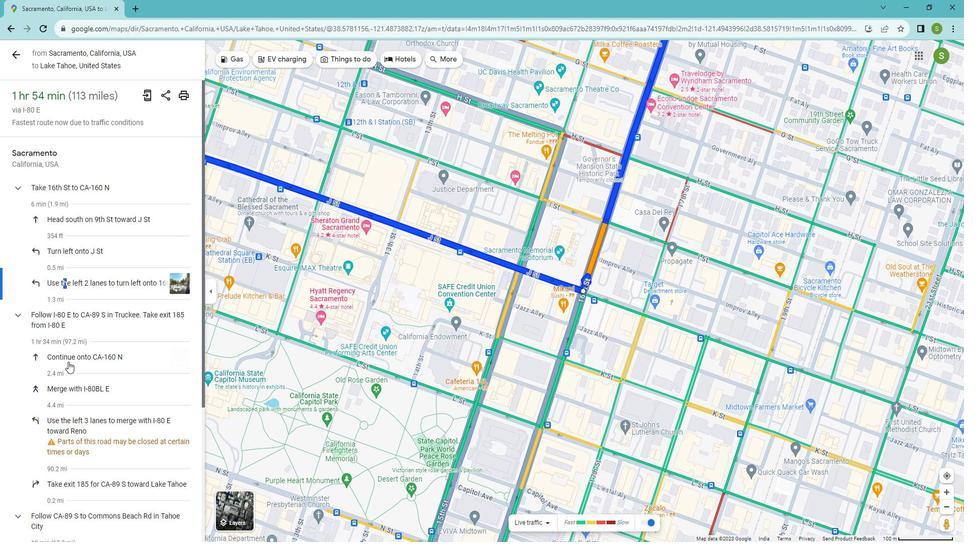 
Action: Mouse moved to (87, 391)
Screenshot: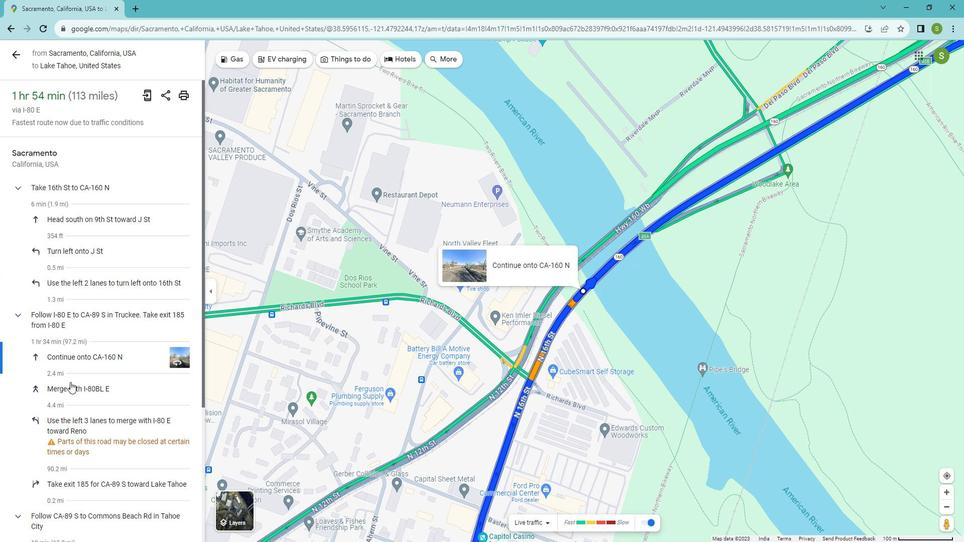 
Action: Mouse pressed left at (87, 391)
Screenshot: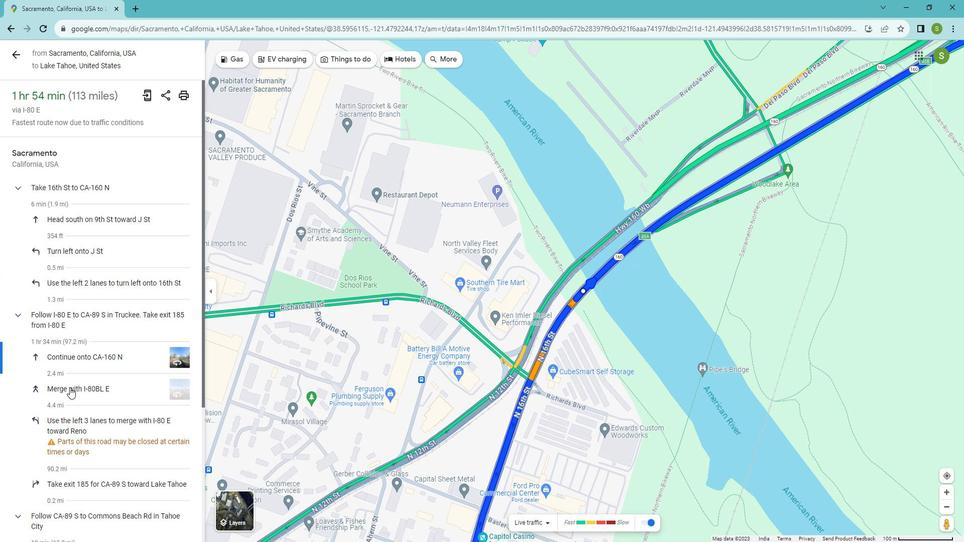 
Action: Mouse moved to (90, 430)
Screenshot: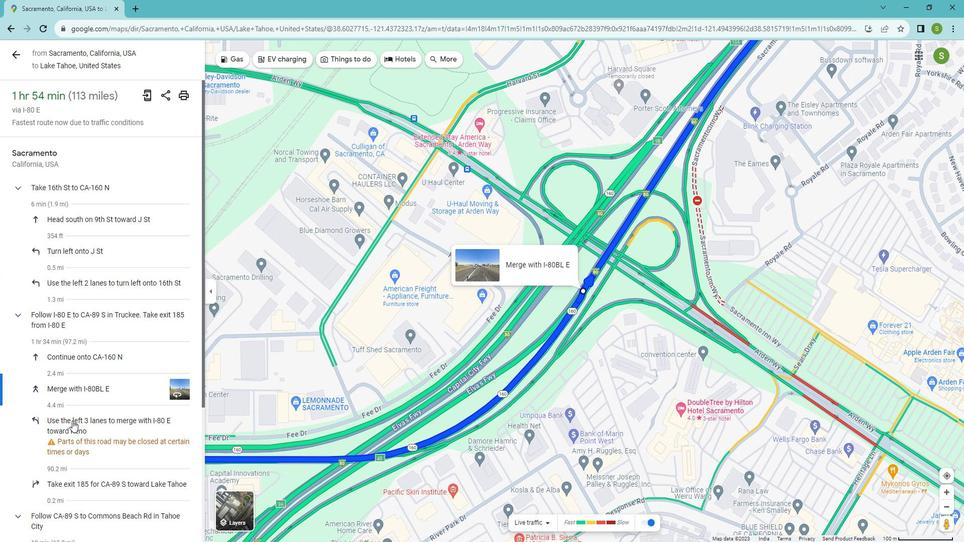
Action: Mouse pressed left at (90, 430)
Screenshot: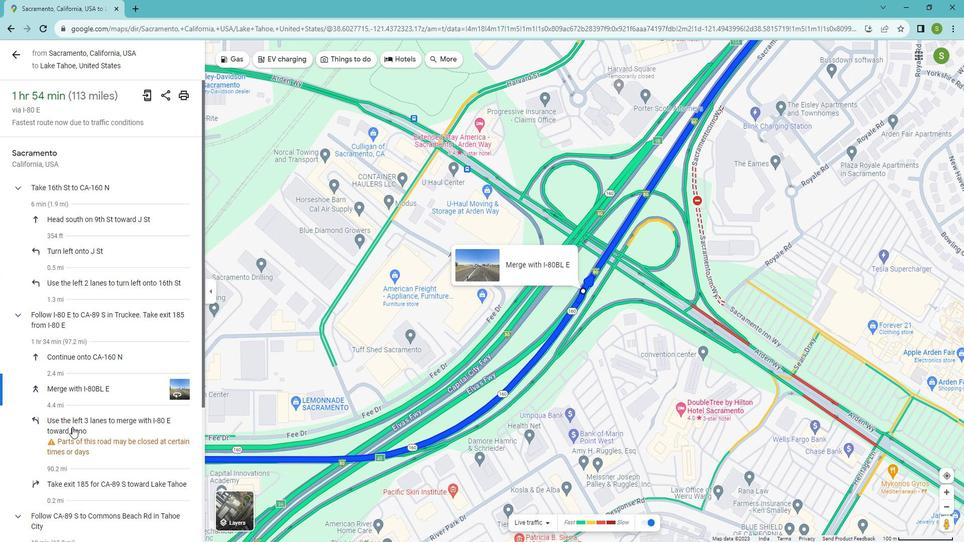 
Action: Mouse moved to (91, 477)
Screenshot: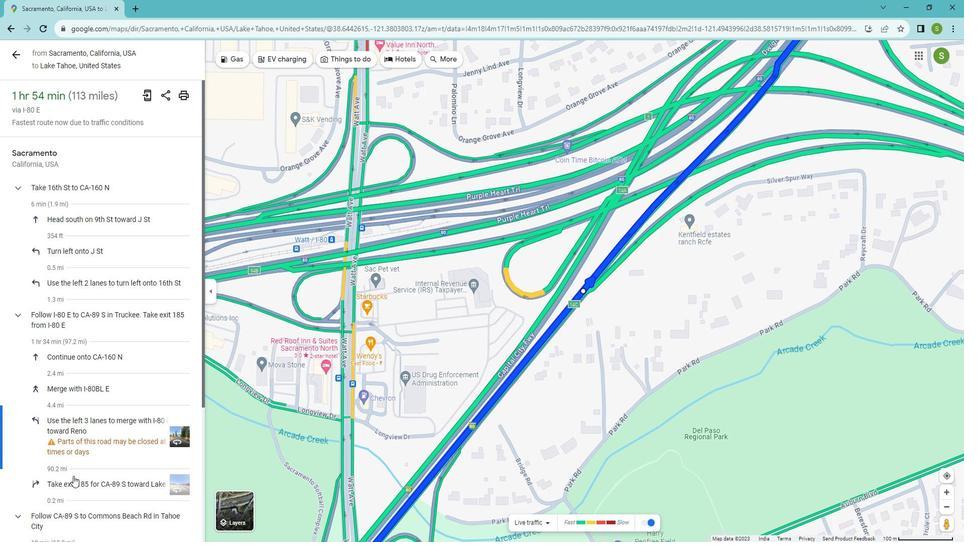 
Action: Mouse pressed left at (91, 477)
Screenshot: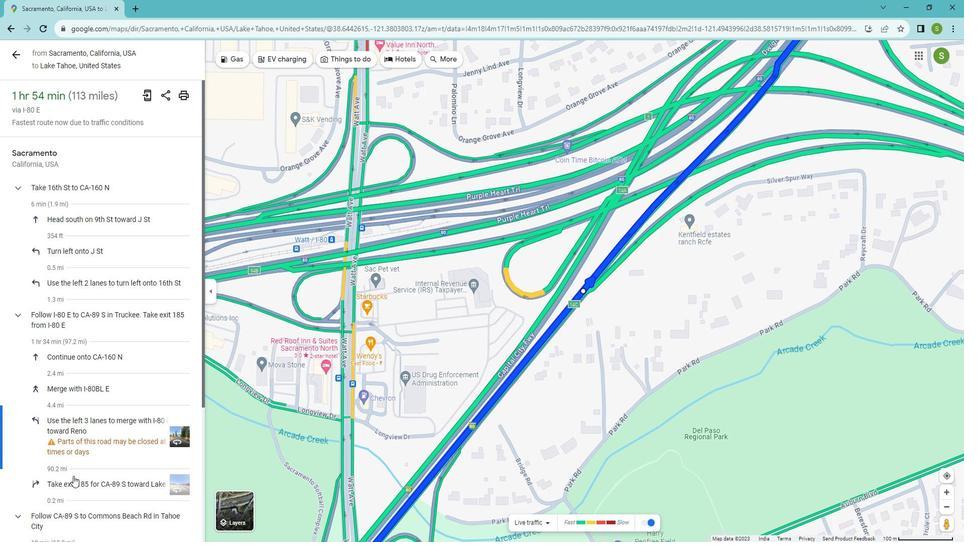 
Action: Mouse moved to (83, 392)
Screenshot: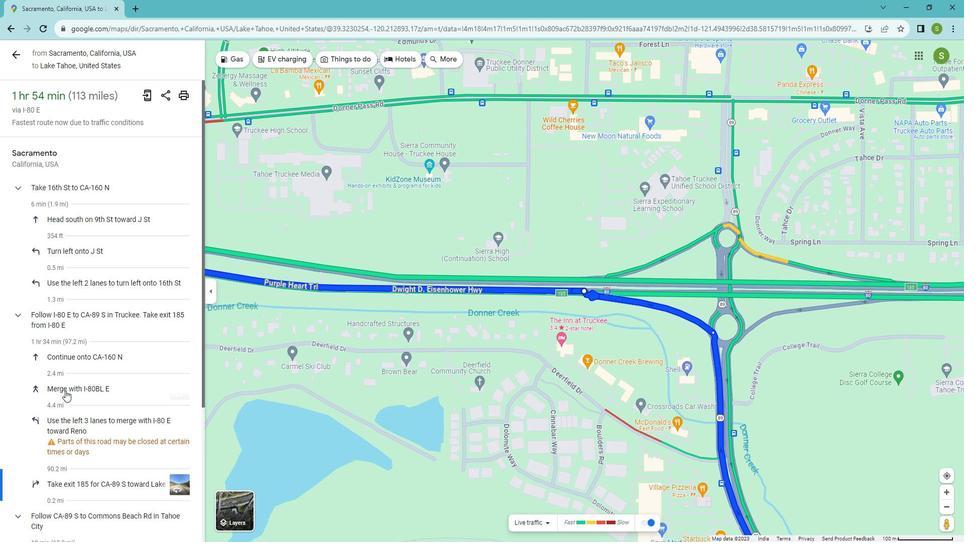 
Action: Mouse scrolled (83, 392) with delta (0, 0)
Screenshot: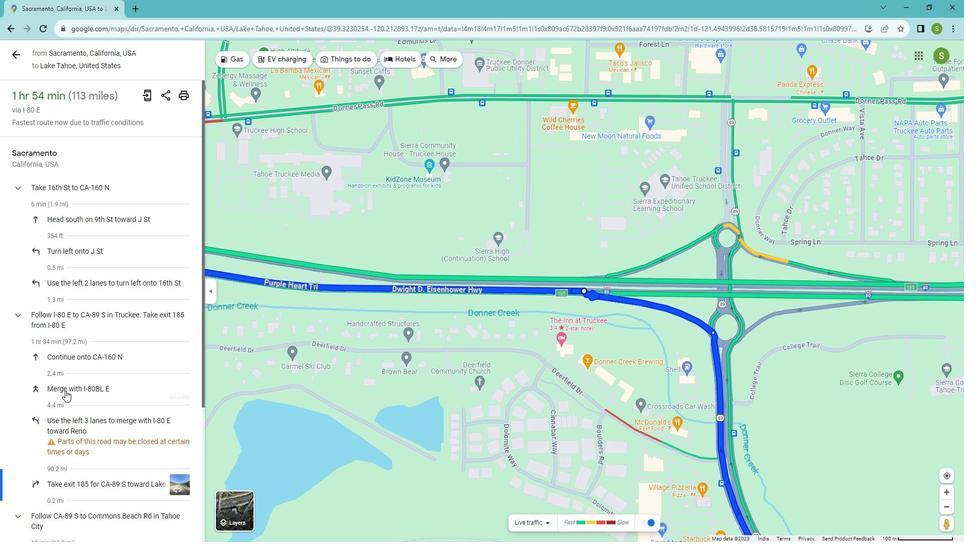 
Action: Mouse scrolled (83, 392) with delta (0, 0)
Screenshot: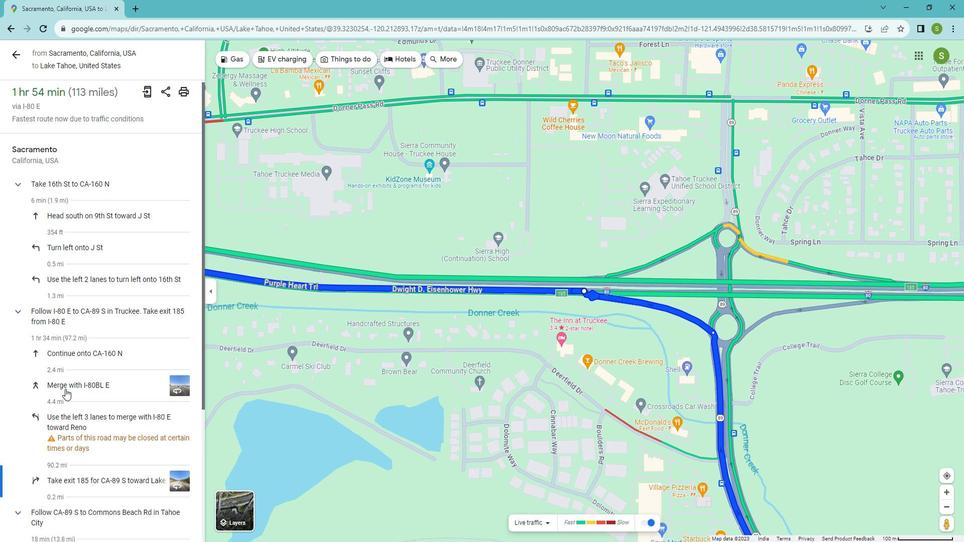 
Action: Mouse moved to (83, 392)
Screenshot: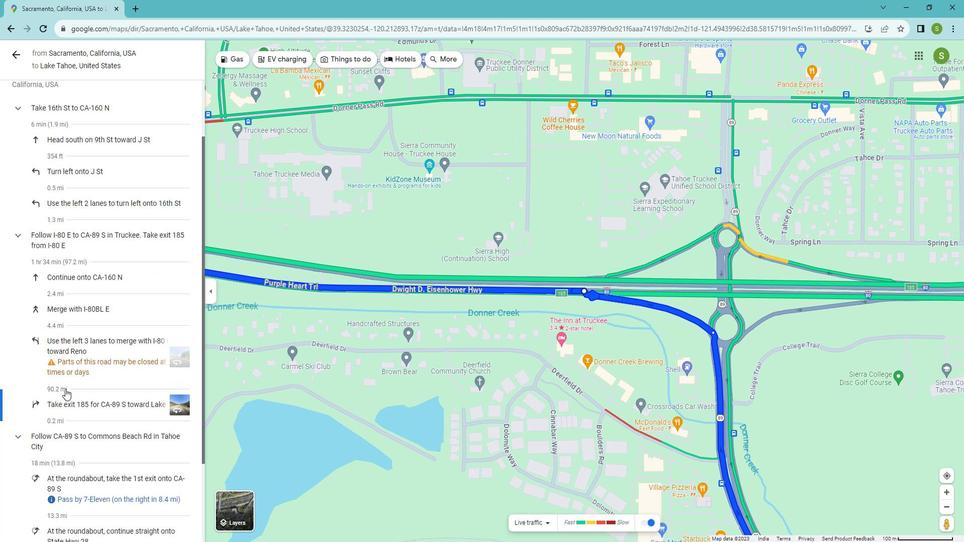 
Action: Mouse scrolled (83, 391) with delta (0, 0)
Screenshot: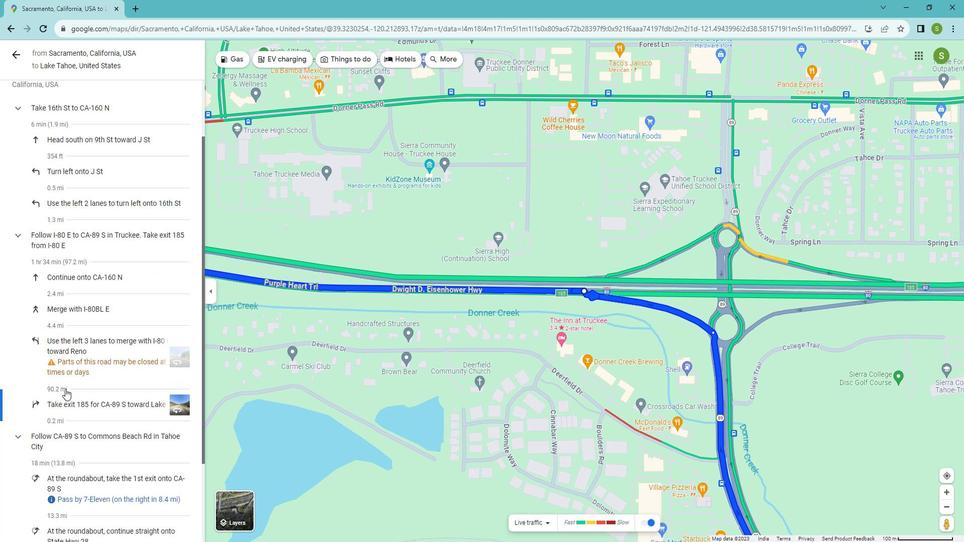 
Action: Mouse moved to (72, 403)
Screenshot: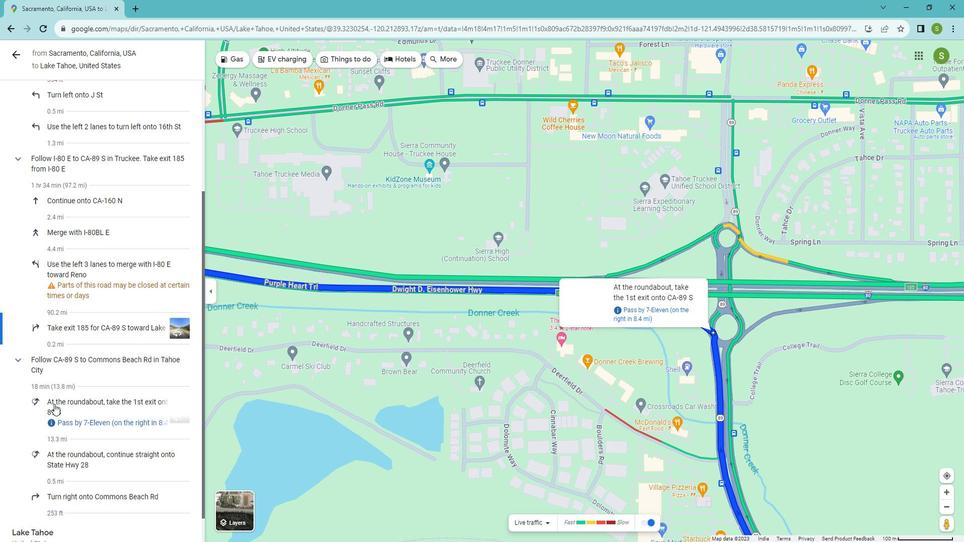 
Action: Mouse pressed left at (72, 403)
Screenshot: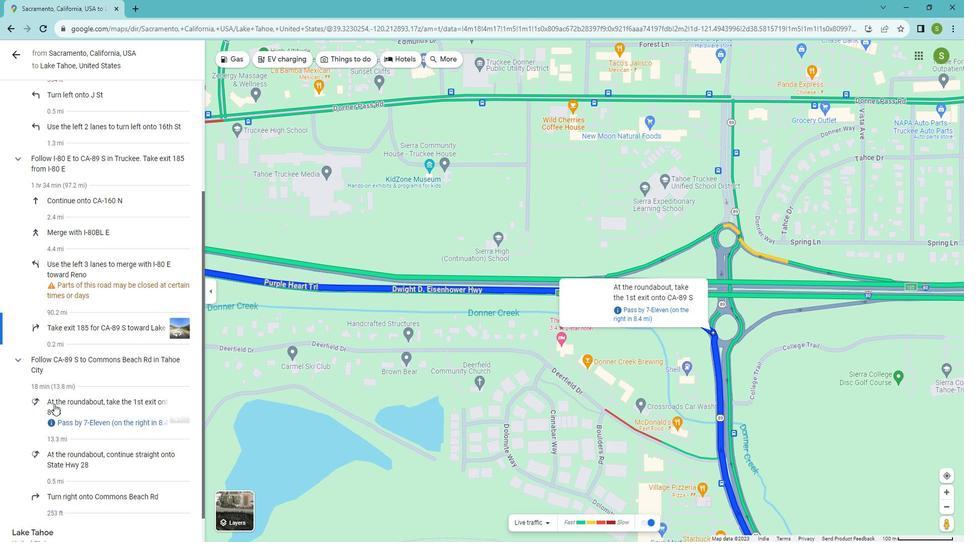 
Action: Mouse moved to (75, 387)
Screenshot: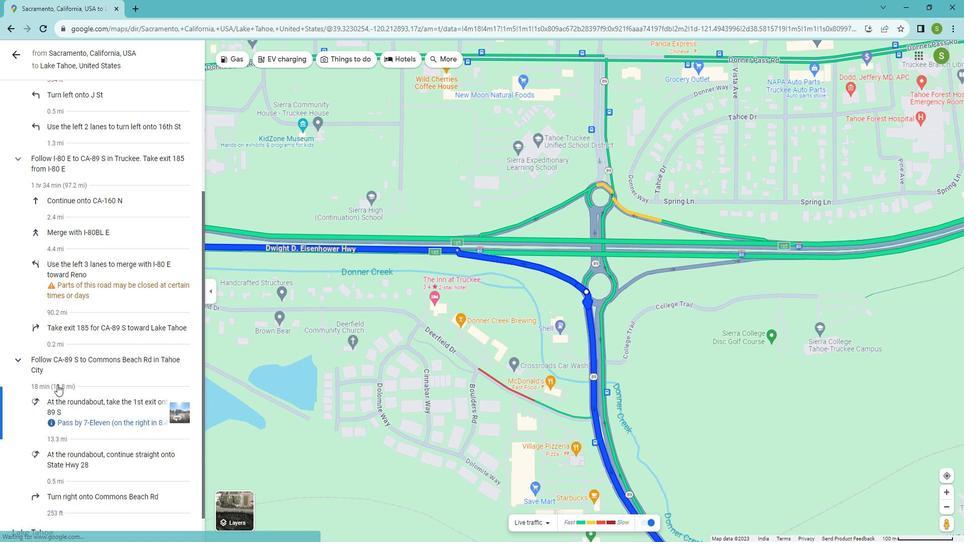 
Action: Mouse scrolled (75, 387) with delta (0, 0)
Screenshot: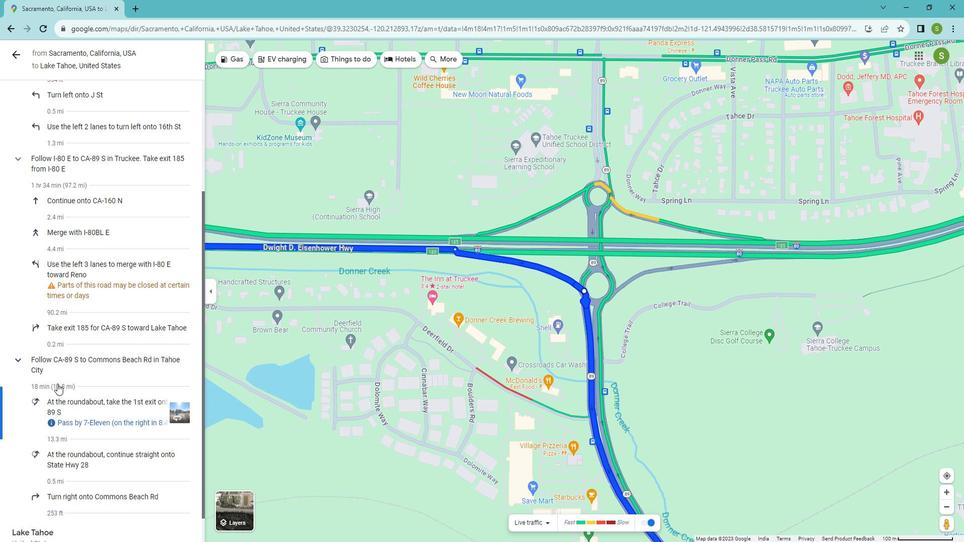 
Action: Mouse moved to (84, 427)
Screenshot: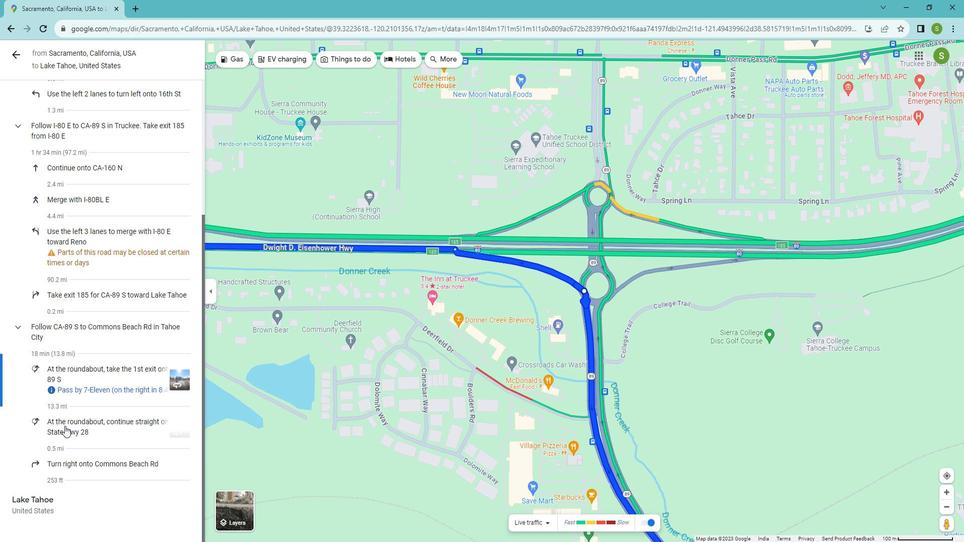 
Action: Mouse pressed left at (84, 427)
Screenshot: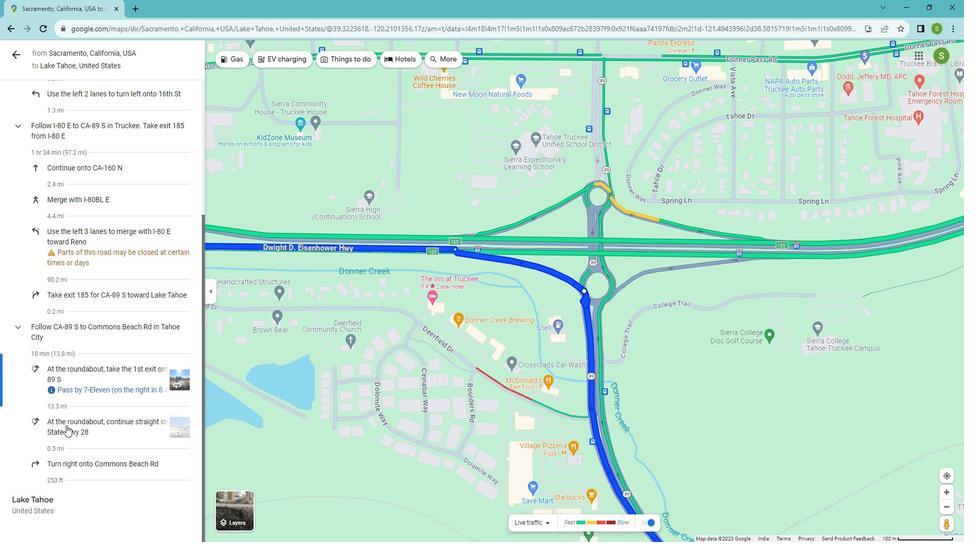 
Action: Mouse moved to (117, 297)
Screenshot: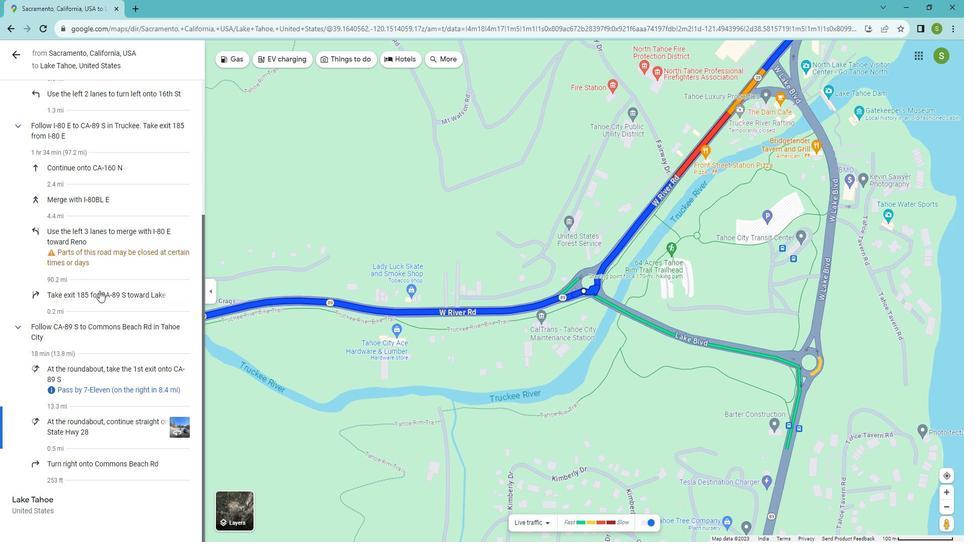 
Action: Mouse pressed left at (117, 297)
Screenshot: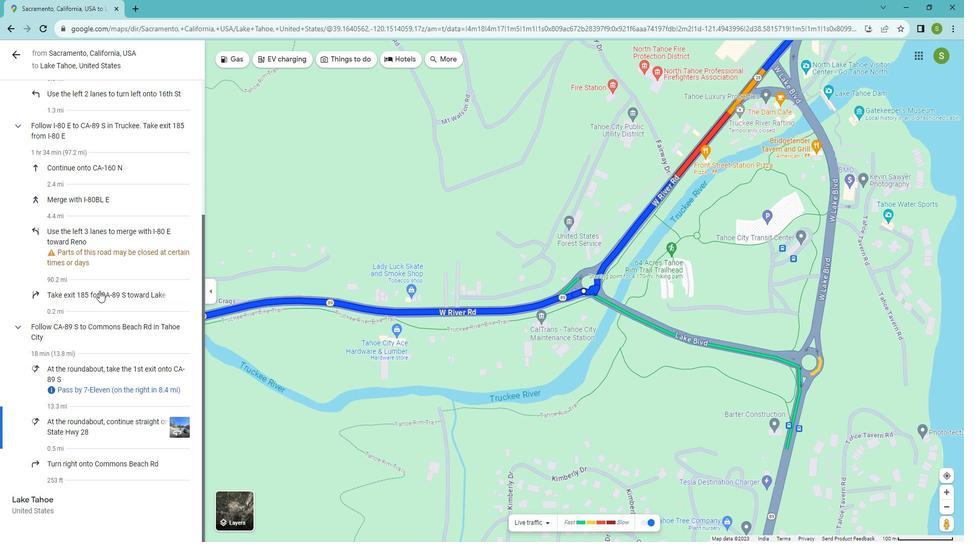 
Action: Mouse moved to (114, 363)
Screenshot: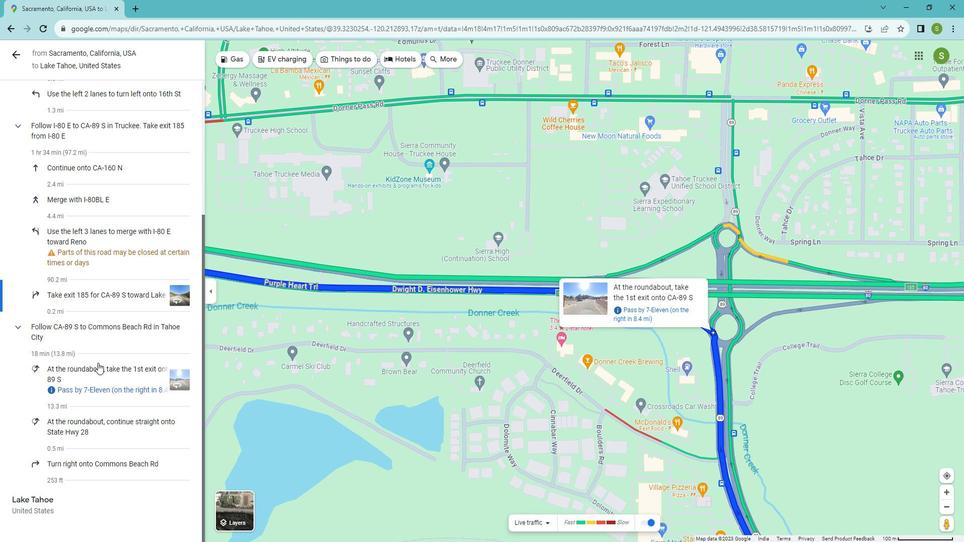 
Action: Mouse pressed left at (114, 363)
Screenshot: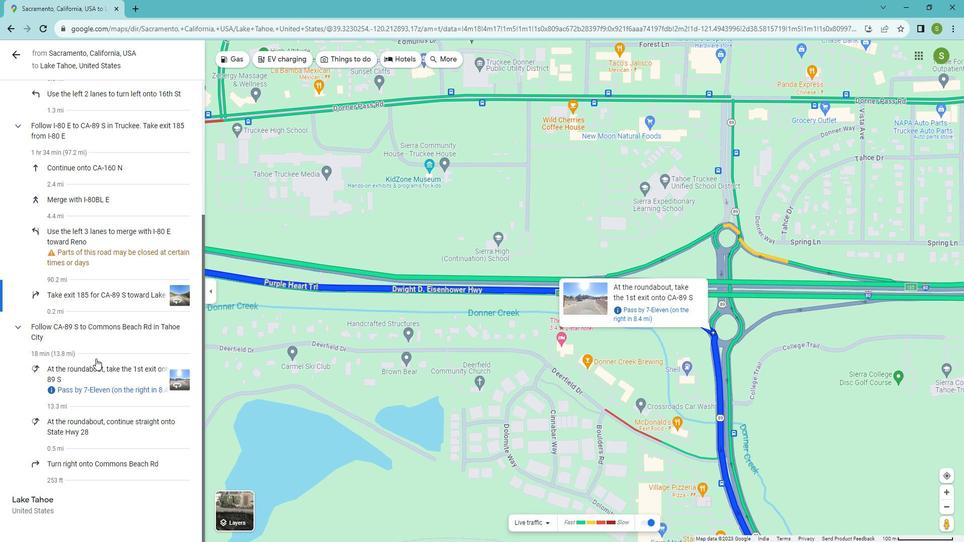 
Action: Mouse moved to (105, 427)
Screenshot: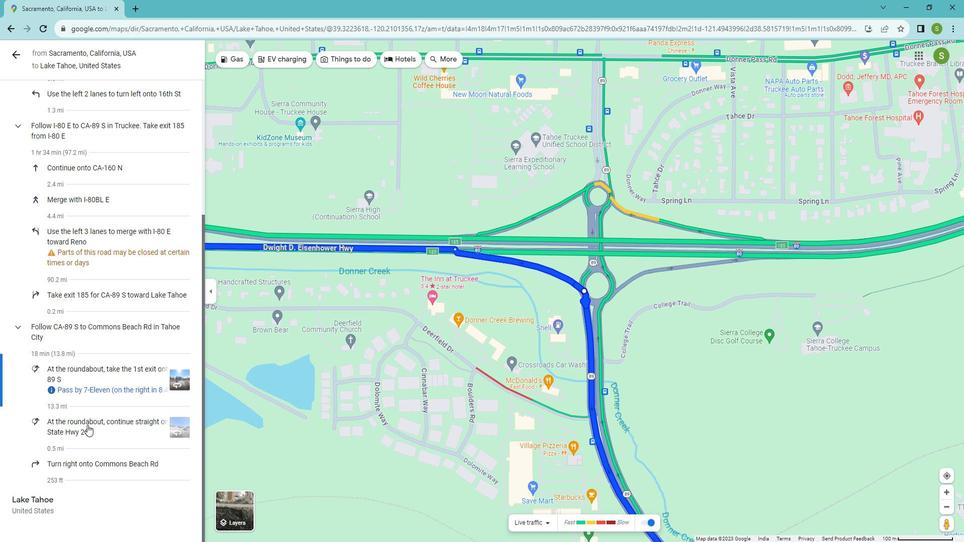 
Action: Mouse pressed left at (105, 427)
Screenshot: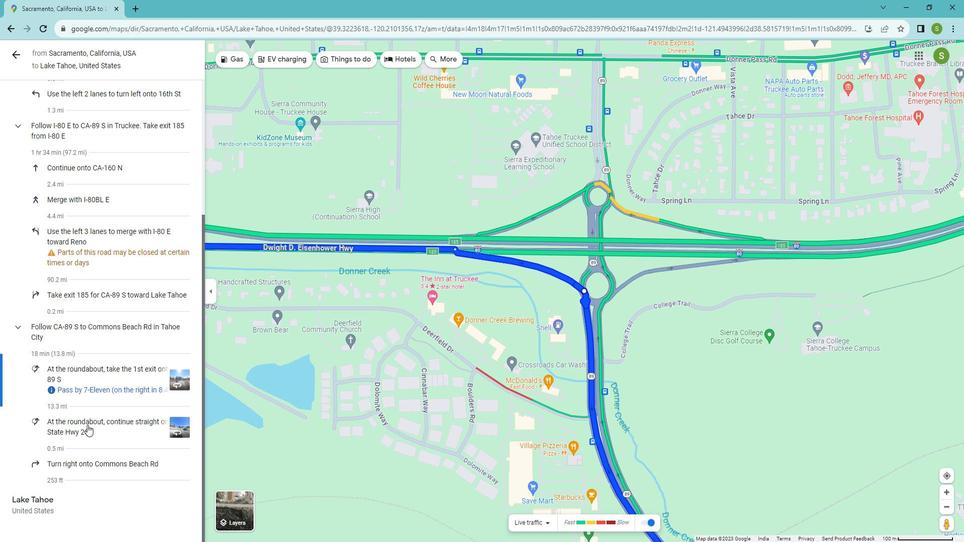 
Action: Mouse moved to (92, 464)
Screenshot: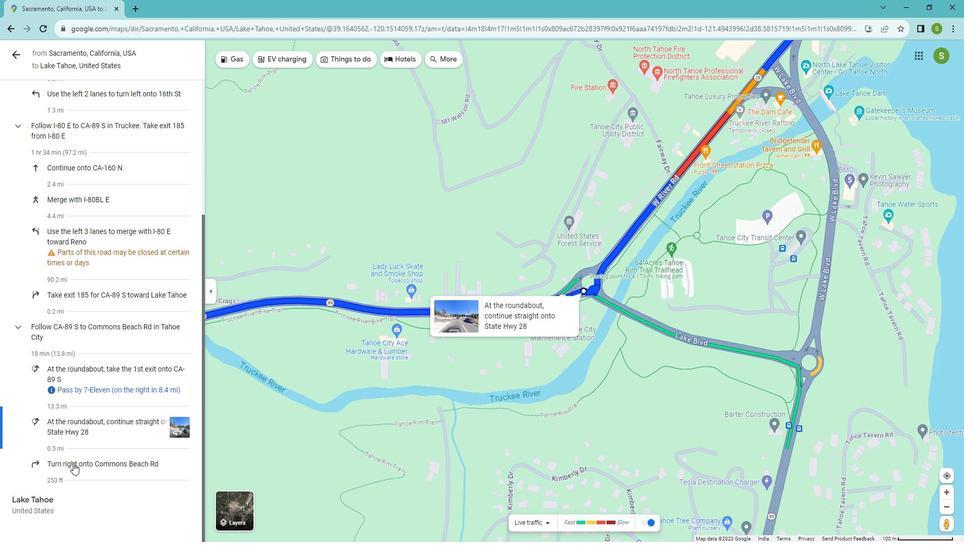 
Action: Mouse pressed left at (92, 464)
Screenshot: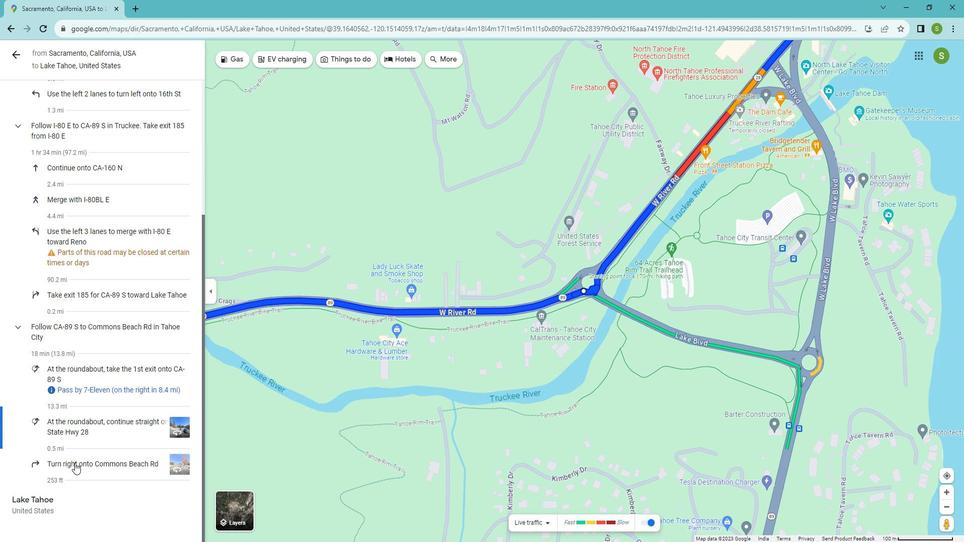 
Action: Mouse moved to (34, 71)
Screenshot: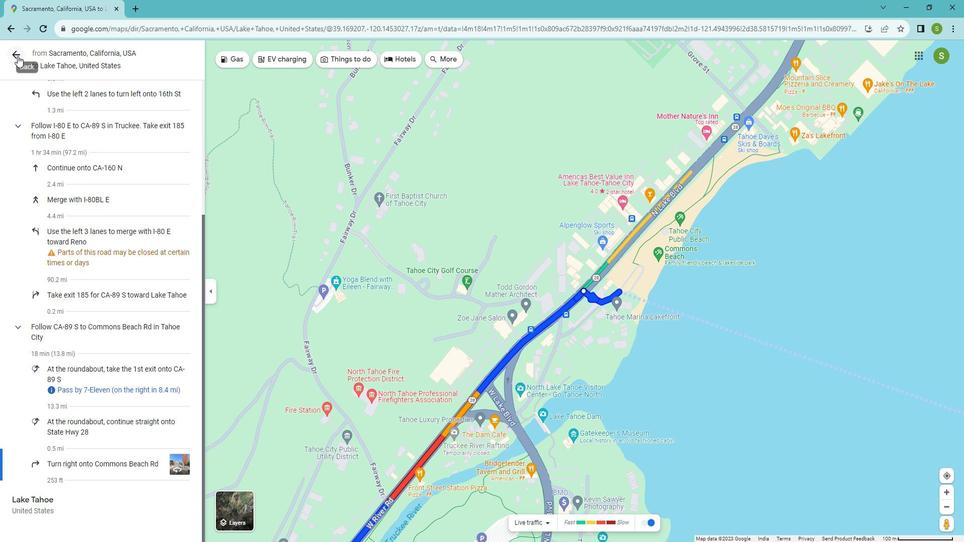 
Action: Mouse pressed left at (34, 71)
Screenshot: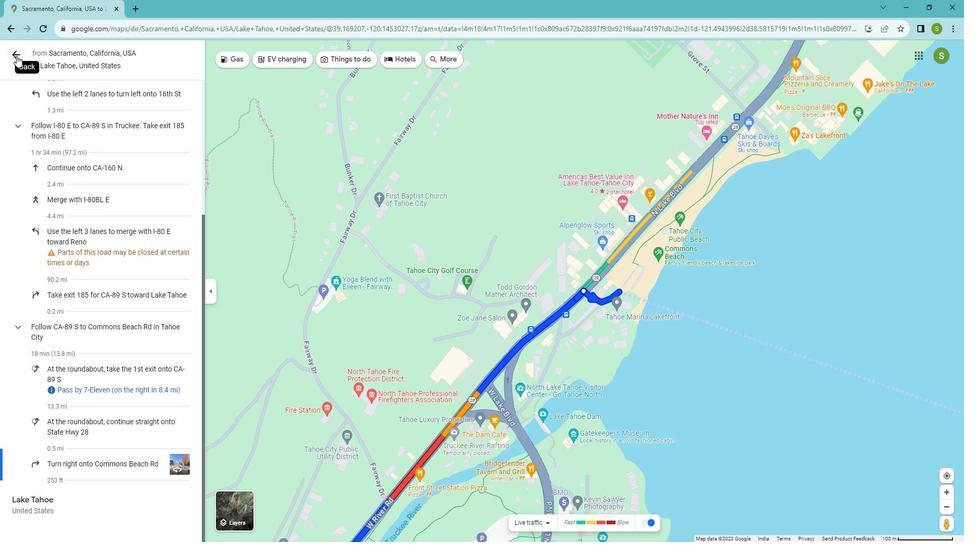 
Action: Mouse moved to (136, 94)
Screenshot: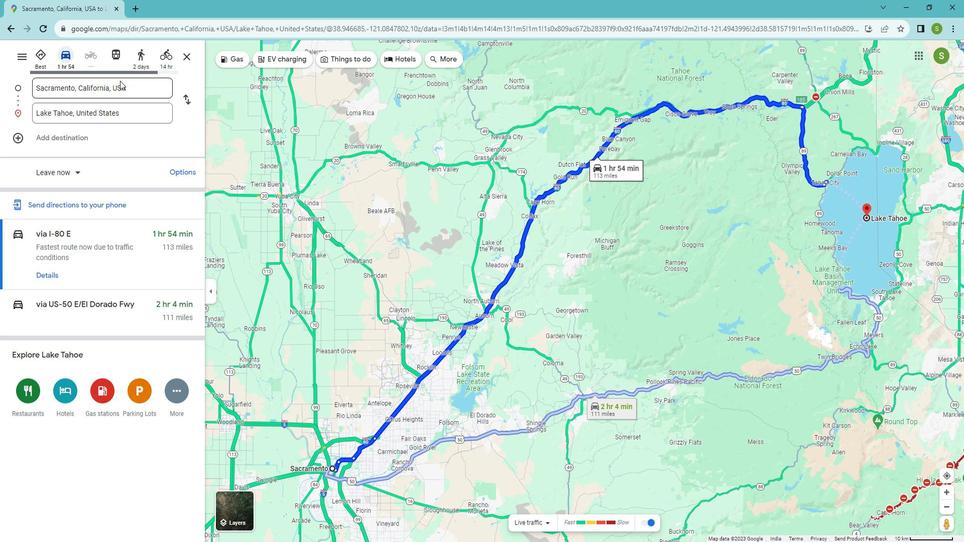 
